 Task: Look for space in Fenyi, China from 9th June, 2023 to 16th June, 2023 for 2 adults in price range Rs.8000 to Rs.16000. Place can be entire place with 2 bedrooms having 2 beds and 1 bathroom. Property type can be house, flat, guest house. Booking option can be shelf check-in. Required host language is Chinese (Simplified).
Action: Mouse moved to (412, 100)
Screenshot: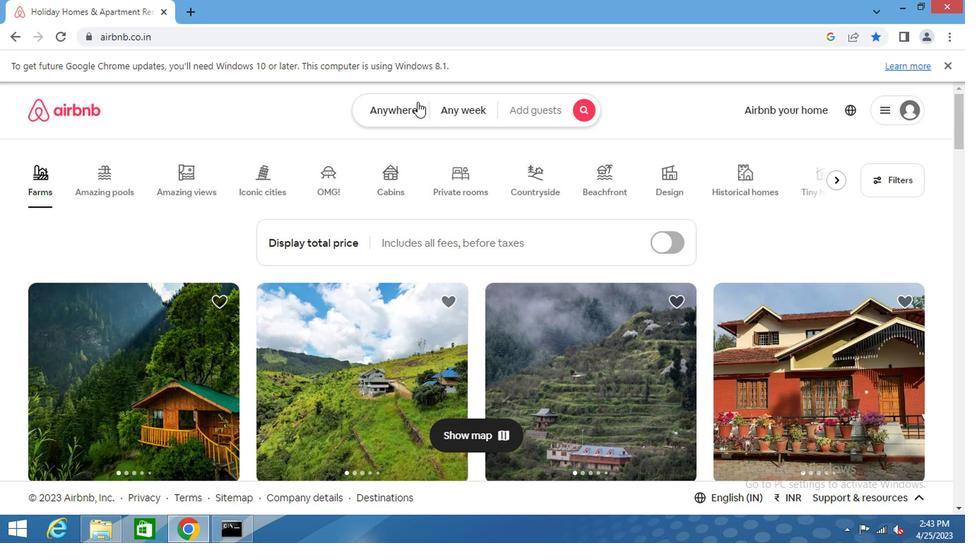 
Action: Mouse pressed left at (412, 100)
Screenshot: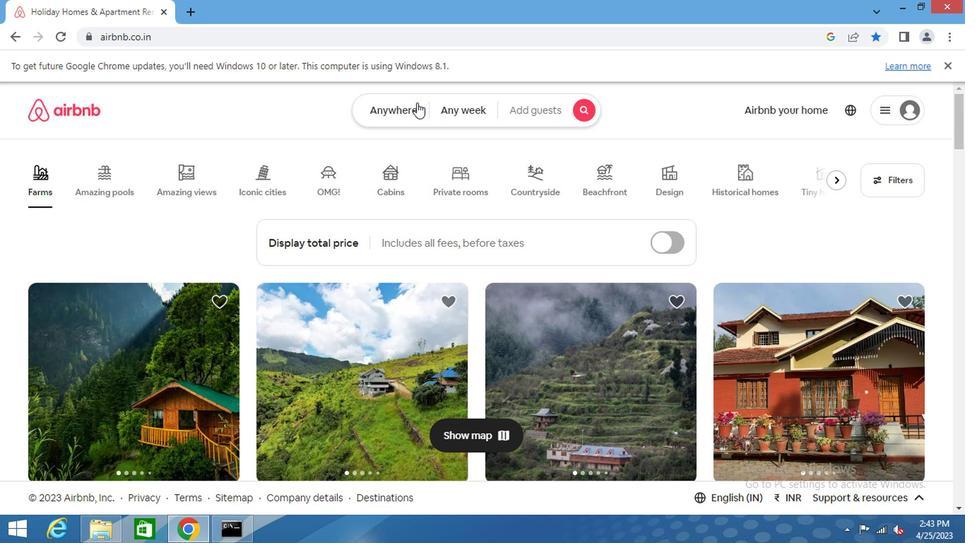 
Action: Mouse moved to (357, 161)
Screenshot: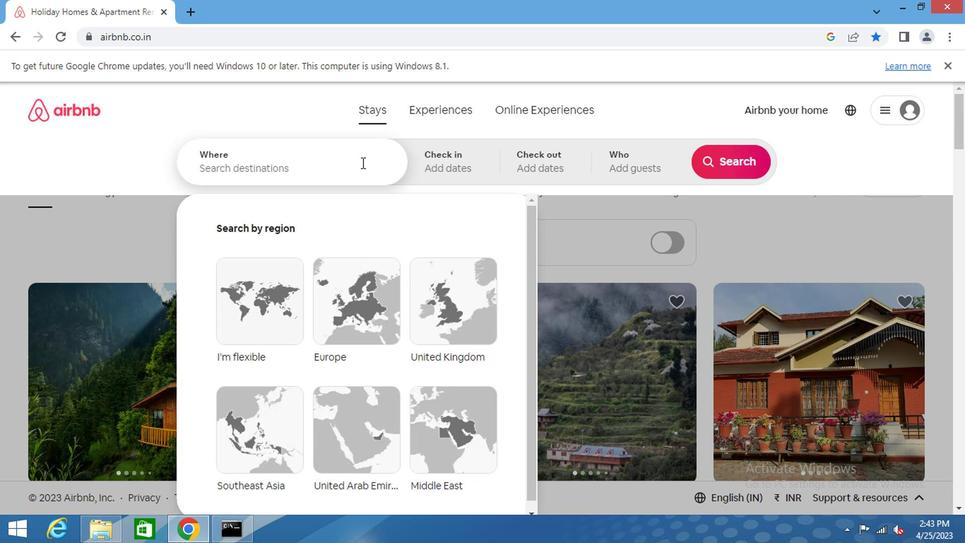 
Action: Mouse pressed left at (357, 161)
Screenshot: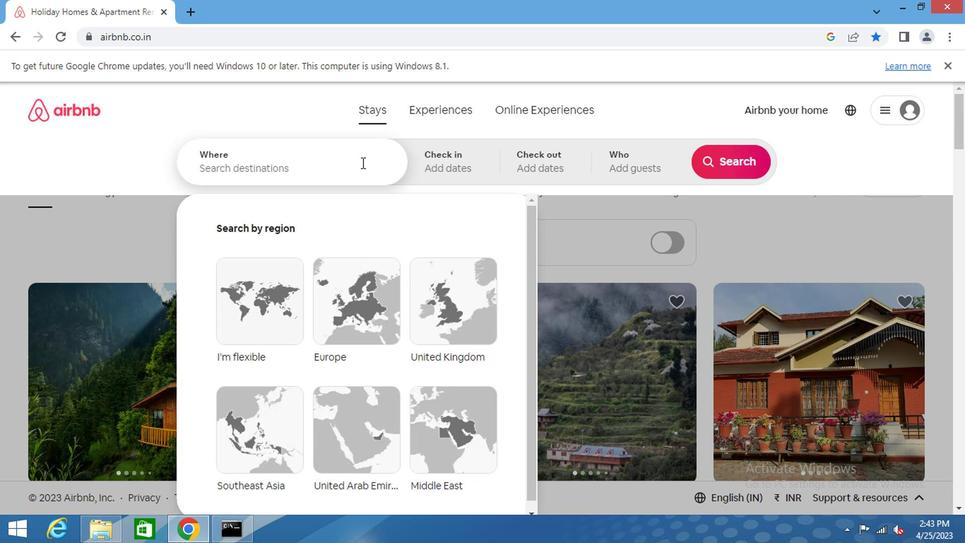 
Action: Key pressed fenyi<Key.space>china<Key.space><Key.enter>
Screenshot: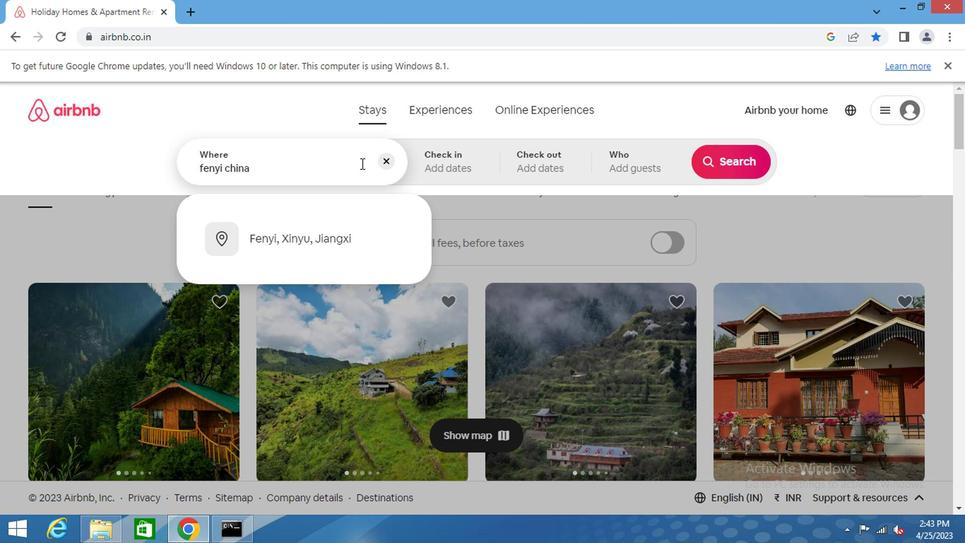 
Action: Mouse moved to (716, 276)
Screenshot: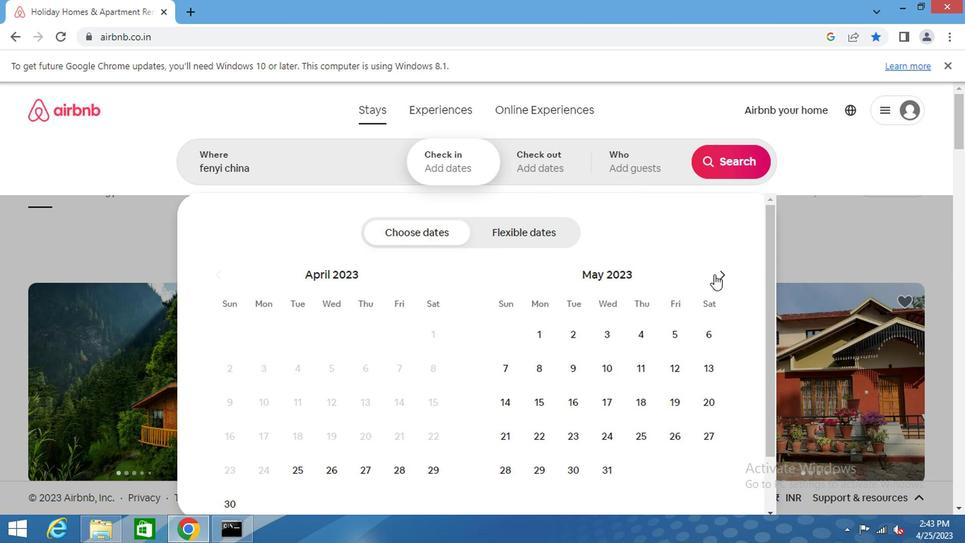 
Action: Mouse pressed left at (716, 276)
Screenshot: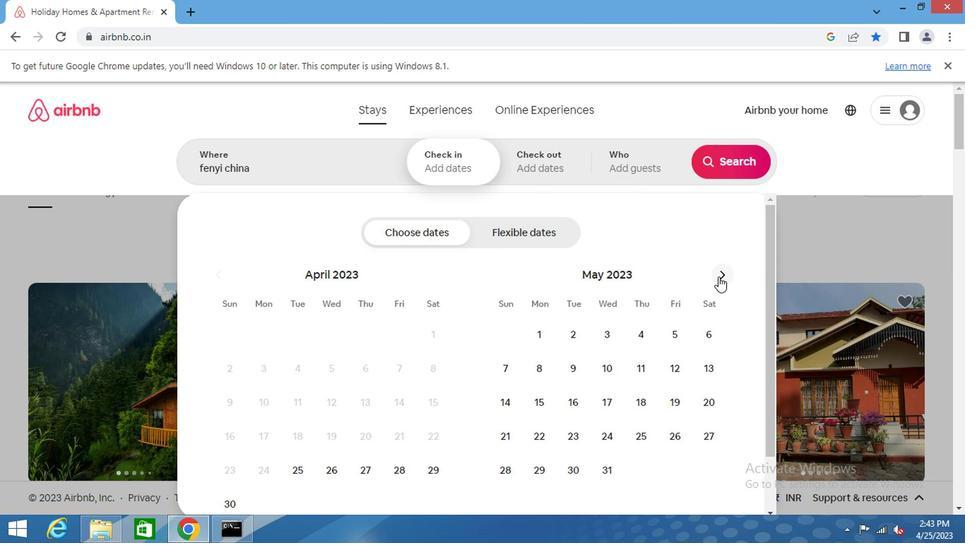 
Action: Mouse moved to (716, 276)
Screenshot: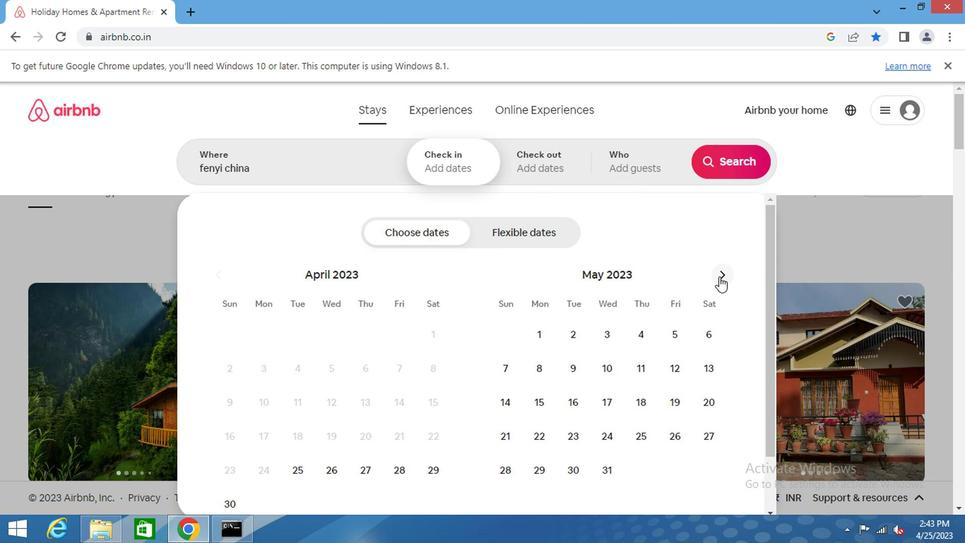 
Action: Mouse pressed left at (716, 276)
Screenshot: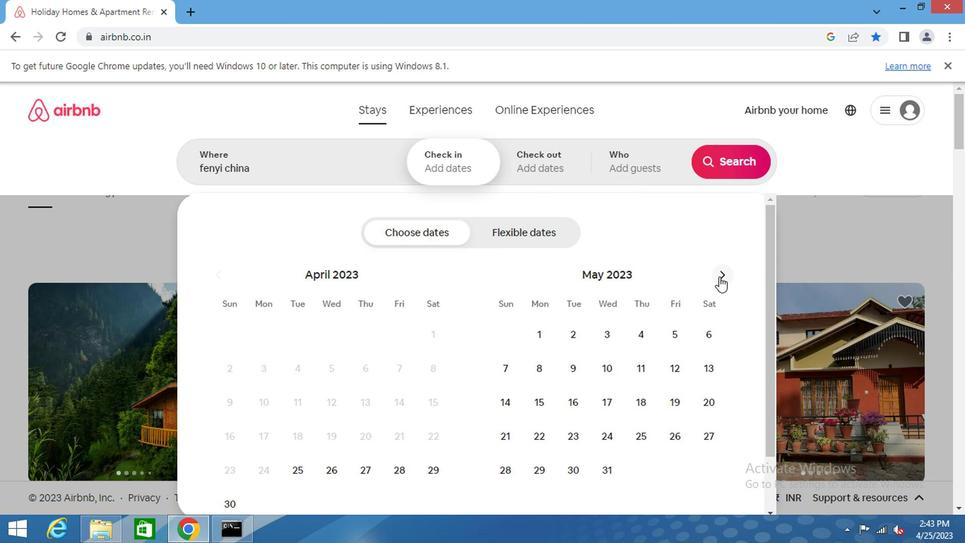 
Action: Mouse moved to (672, 362)
Screenshot: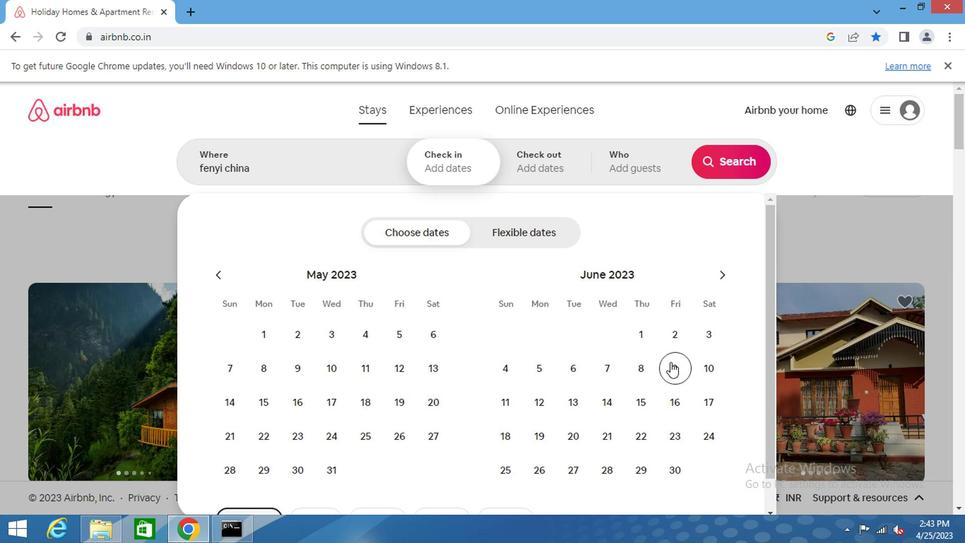
Action: Mouse pressed left at (672, 362)
Screenshot: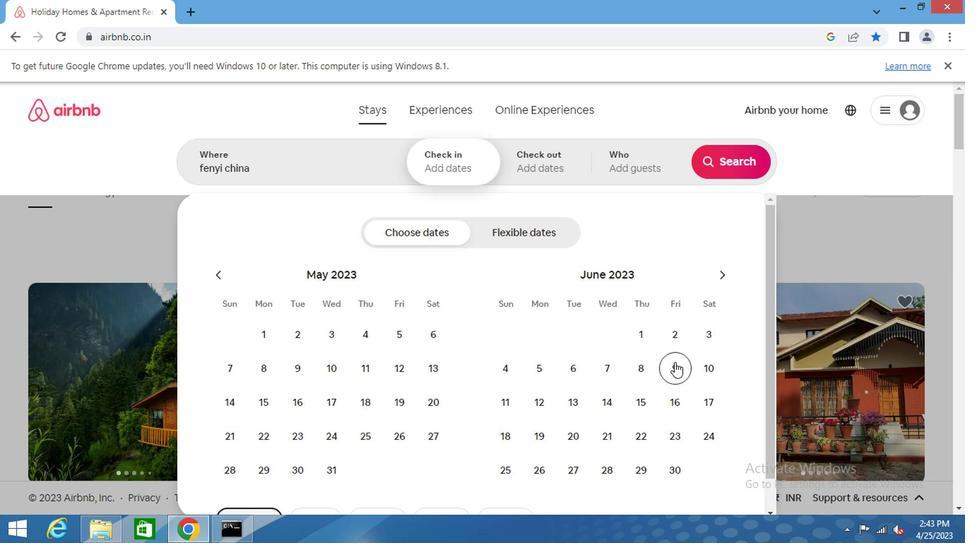 
Action: Mouse moved to (662, 396)
Screenshot: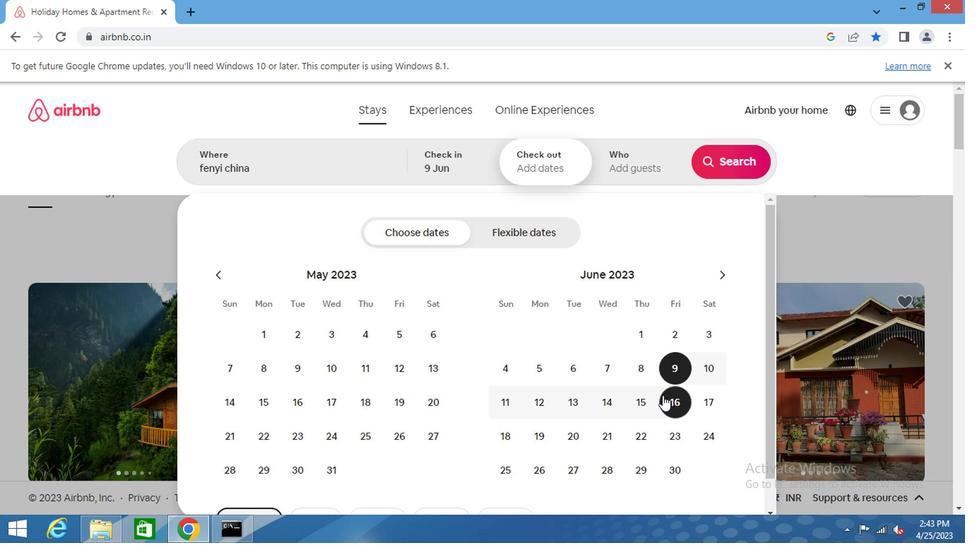 
Action: Mouse pressed left at (662, 396)
Screenshot: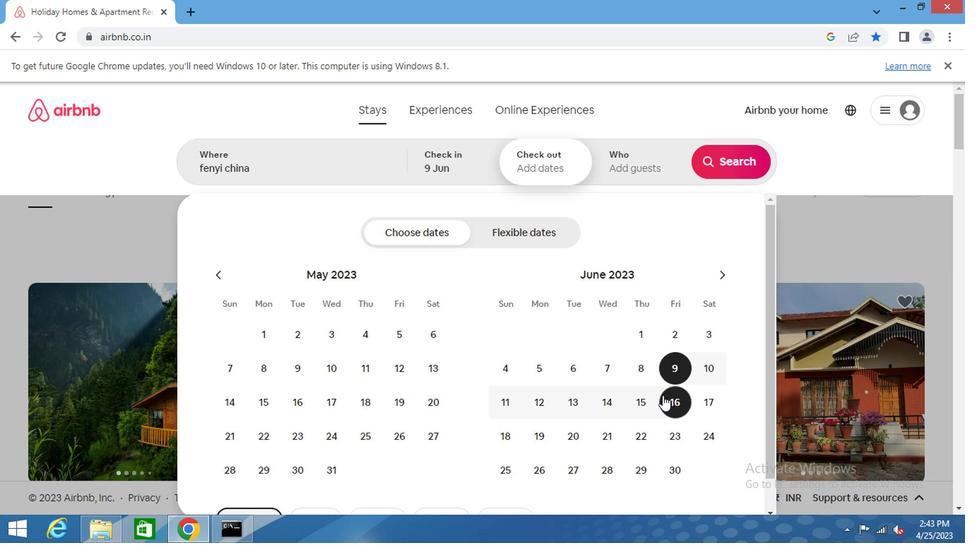 
Action: Mouse moved to (629, 169)
Screenshot: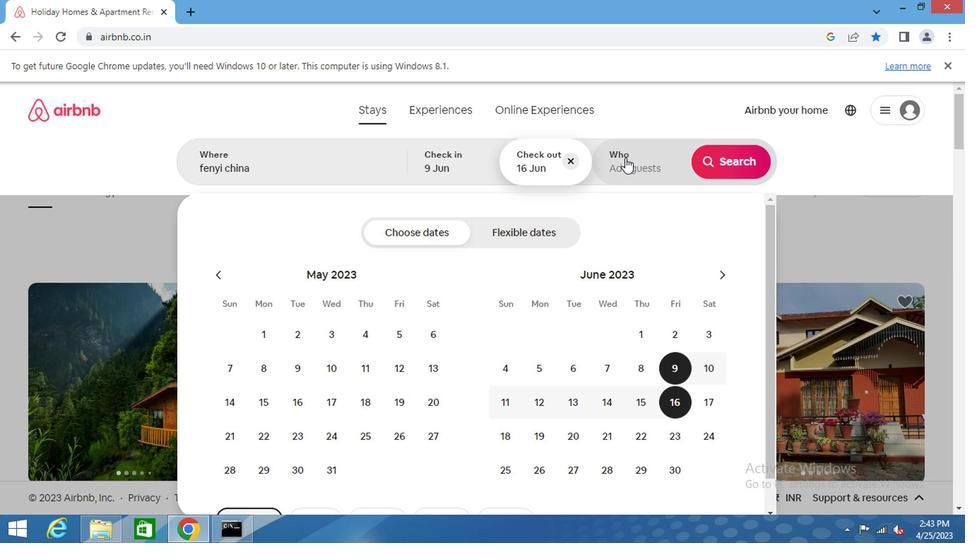 
Action: Mouse pressed left at (629, 169)
Screenshot: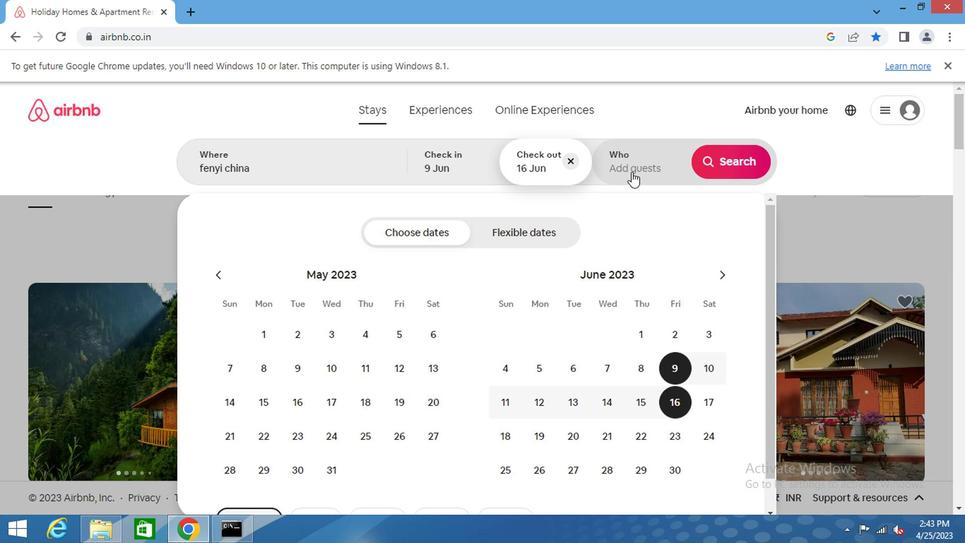 
Action: Mouse moved to (735, 240)
Screenshot: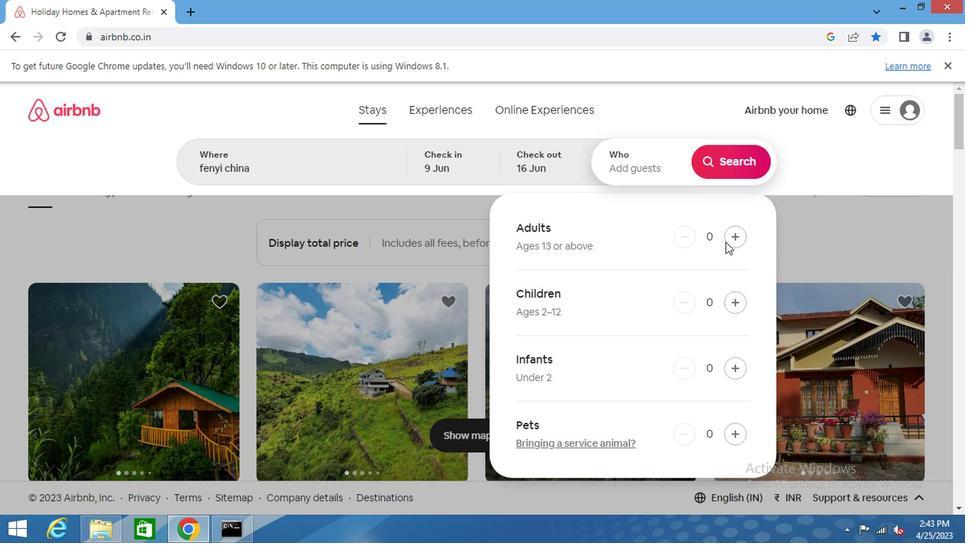 
Action: Mouse pressed left at (735, 240)
Screenshot: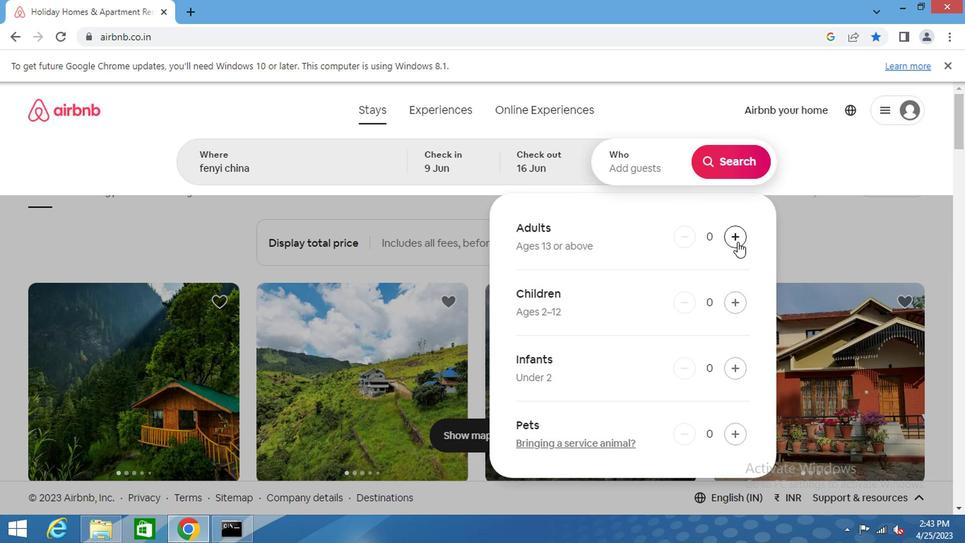 
Action: Mouse pressed left at (735, 240)
Screenshot: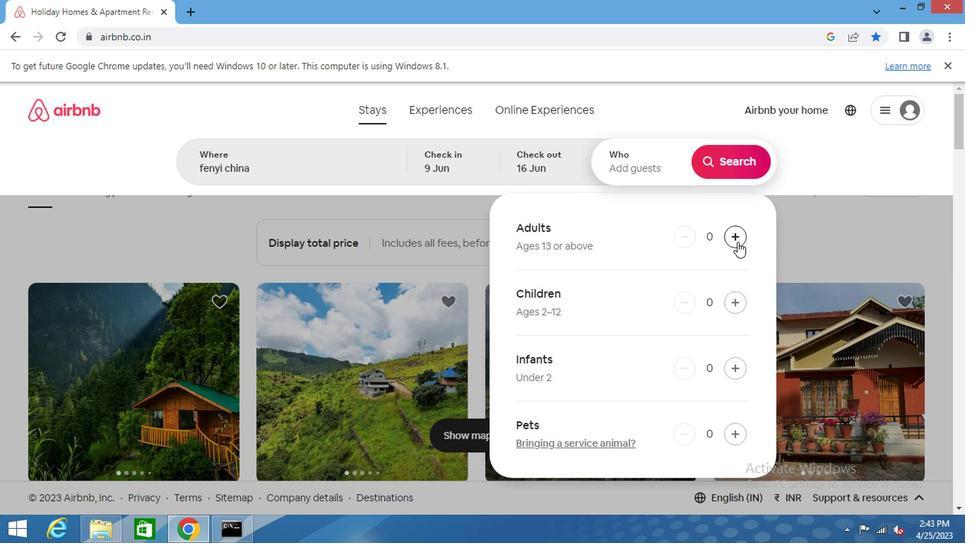 
Action: Mouse moved to (726, 171)
Screenshot: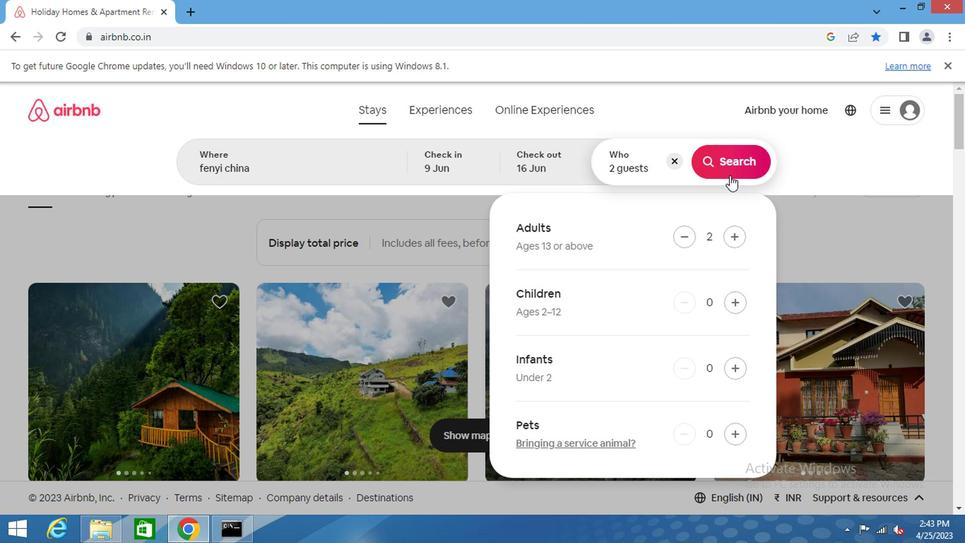 
Action: Mouse pressed left at (726, 171)
Screenshot: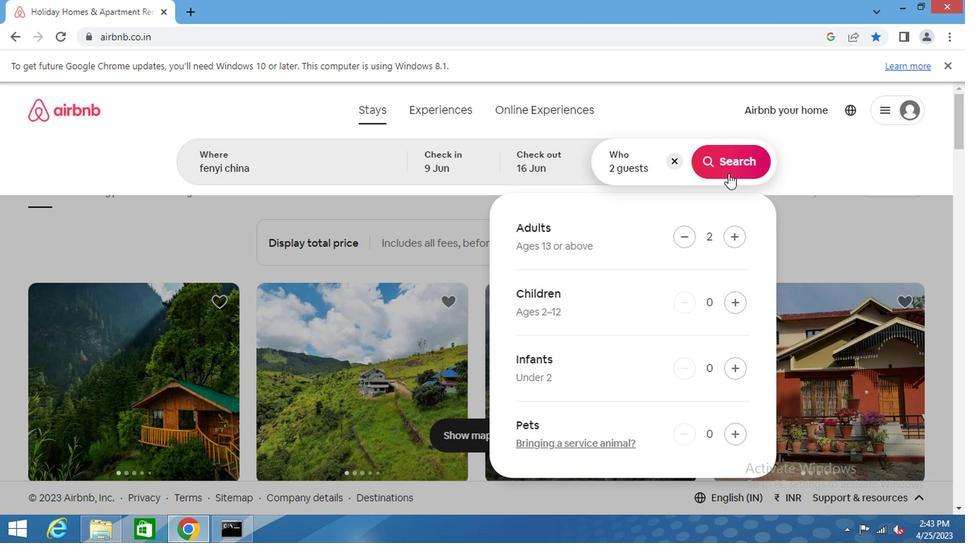 
Action: Mouse moved to (936, 155)
Screenshot: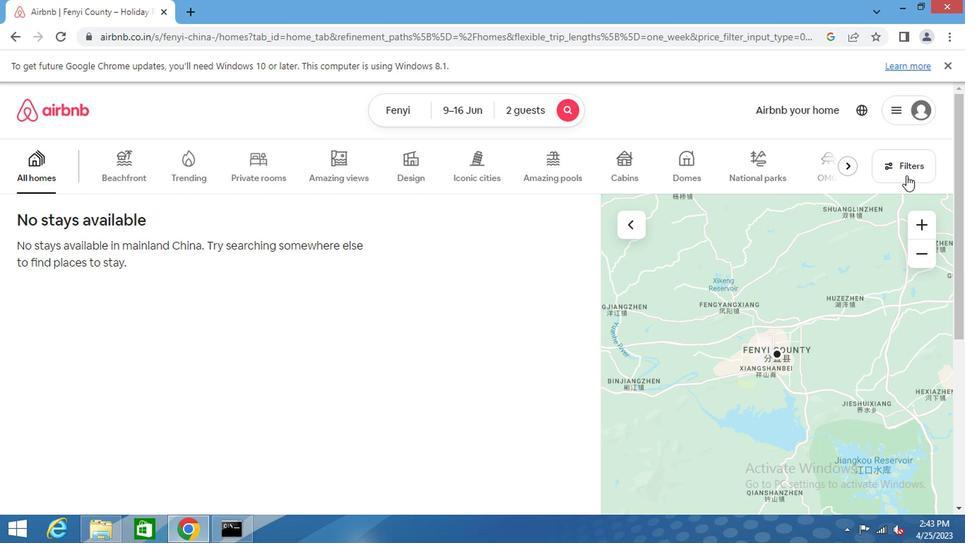 
Action: Mouse pressed left at (941, 158)
Screenshot: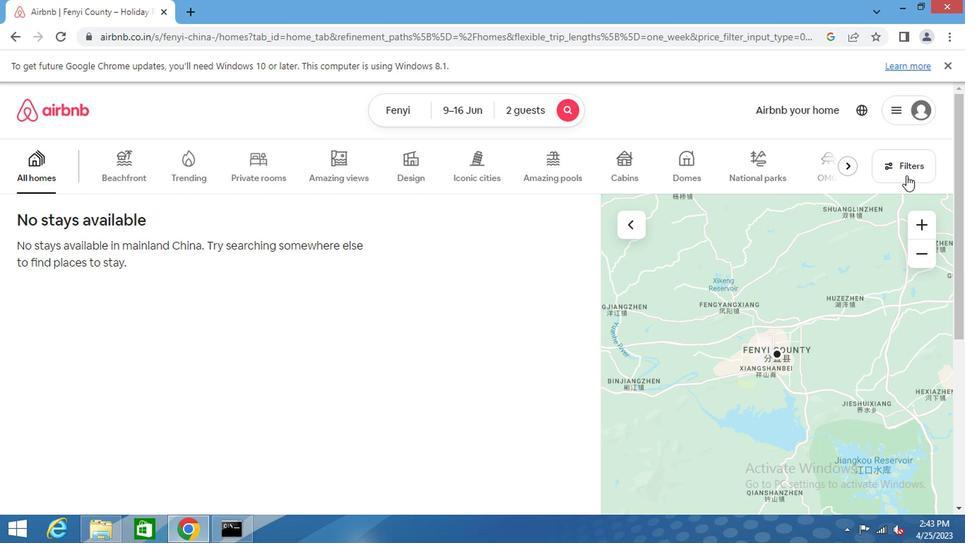 
Action: Mouse moved to (891, 166)
Screenshot: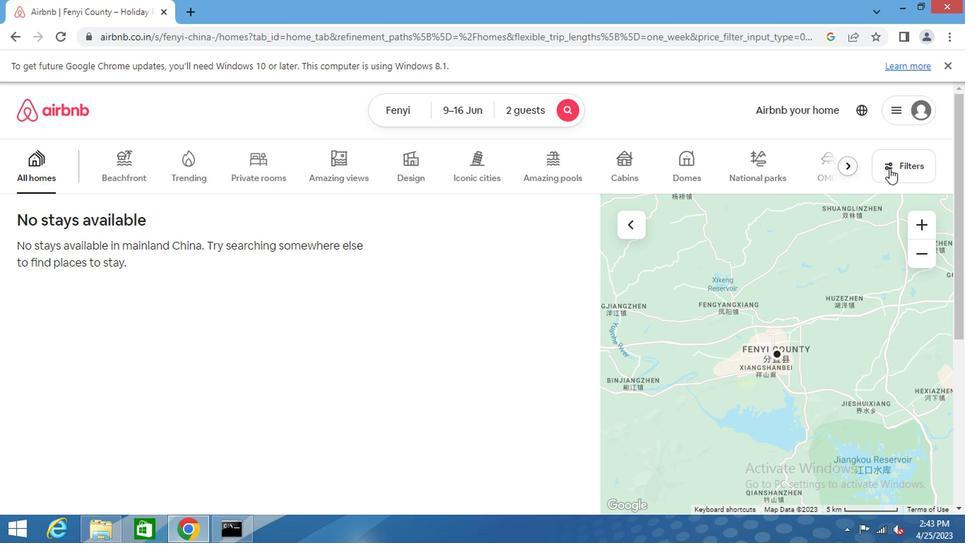 
Action: Mouse pressed left at (891, 166)
Screenshot: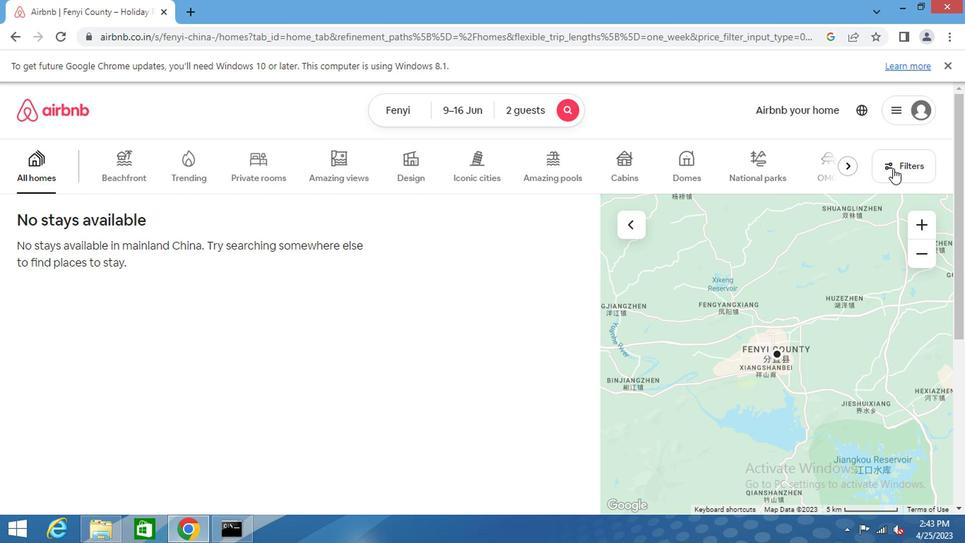 
Action: Mouse moved to (408, 250)
Screenshot: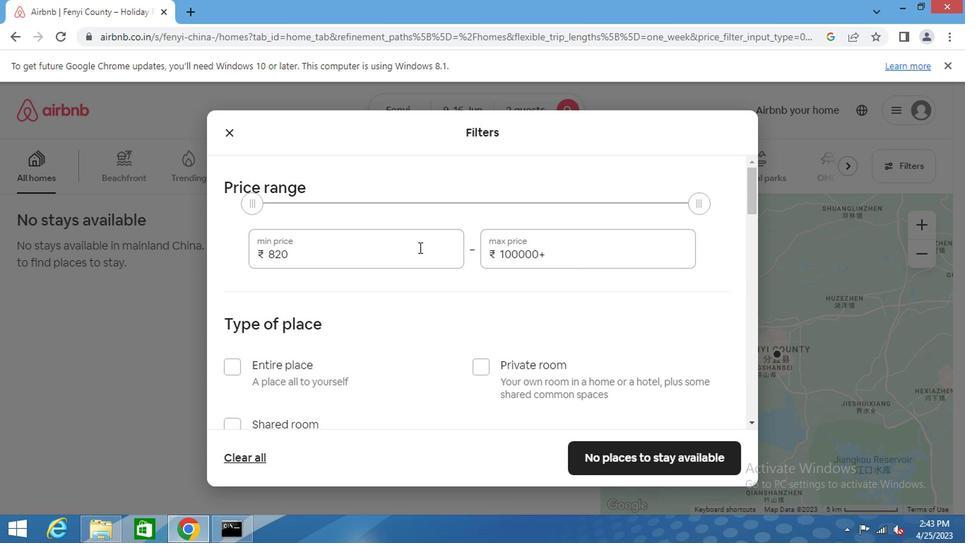 
Action: Mouse pressed left at (408, 250)
Screenshot: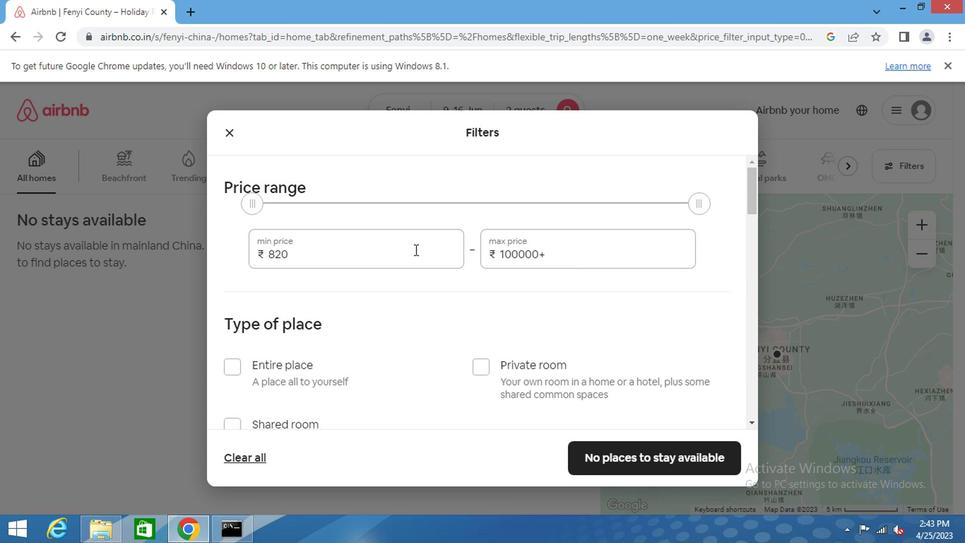 
Action: Mouse pressed left at (408, 250)
Screenshot: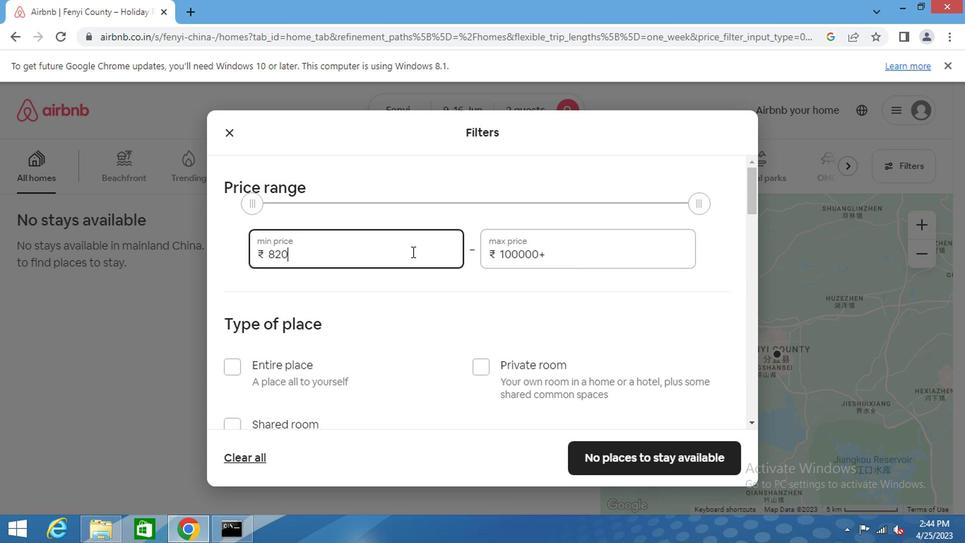 
Action: Key pressed 8000<Key.tab>16000
Screenshot: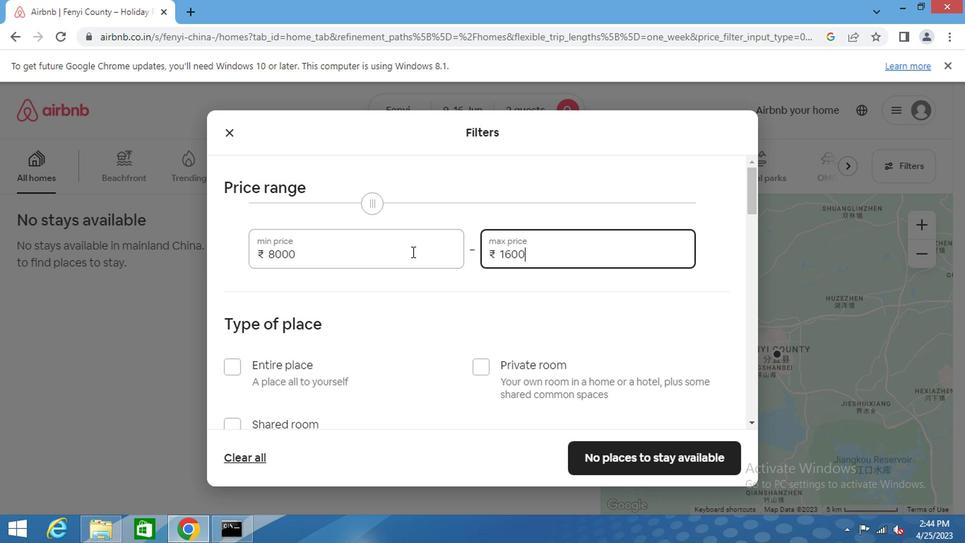 
Action: Mouse moved to (296, 370)
Screenshot: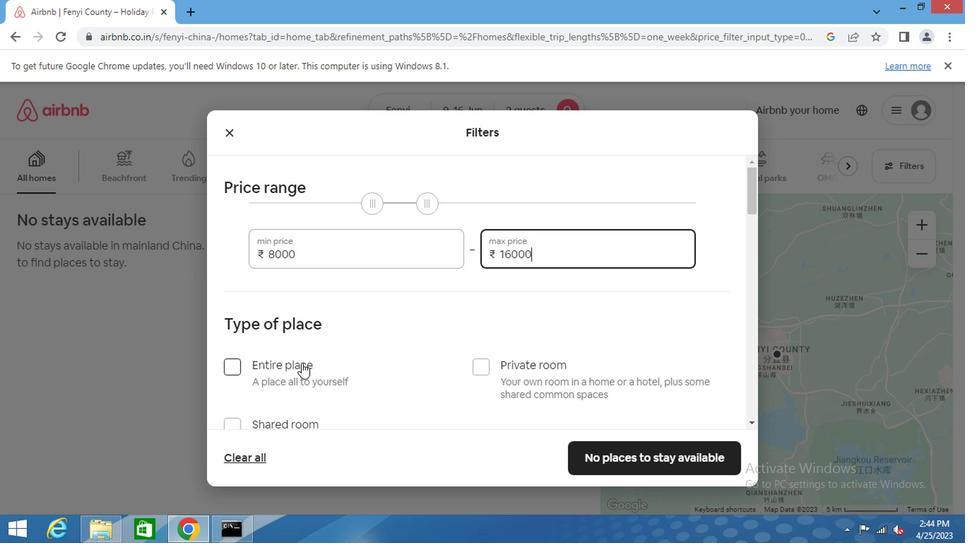 
Action: Mouse pressed left at (296, 370)
Screenshot: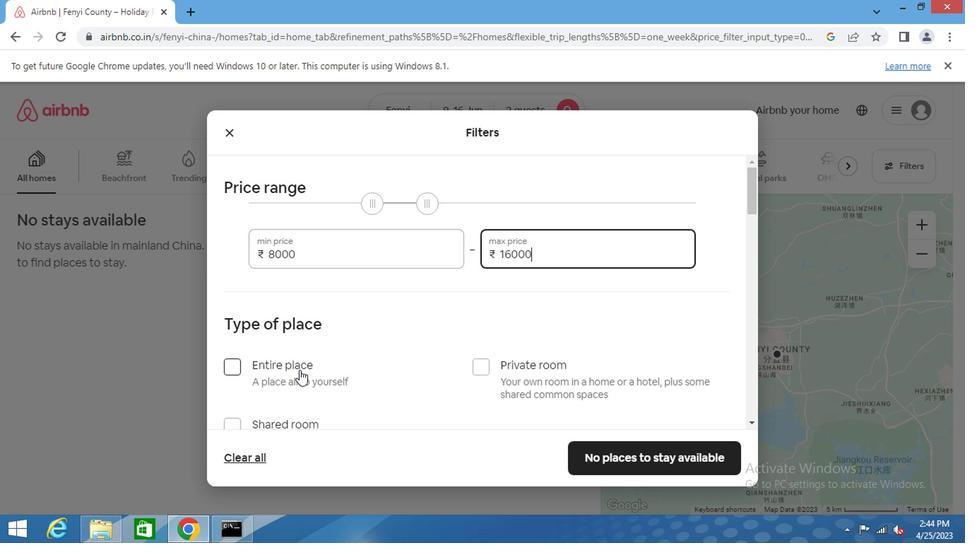 
Action: Mouse moved to (386, 345)
Screenshot: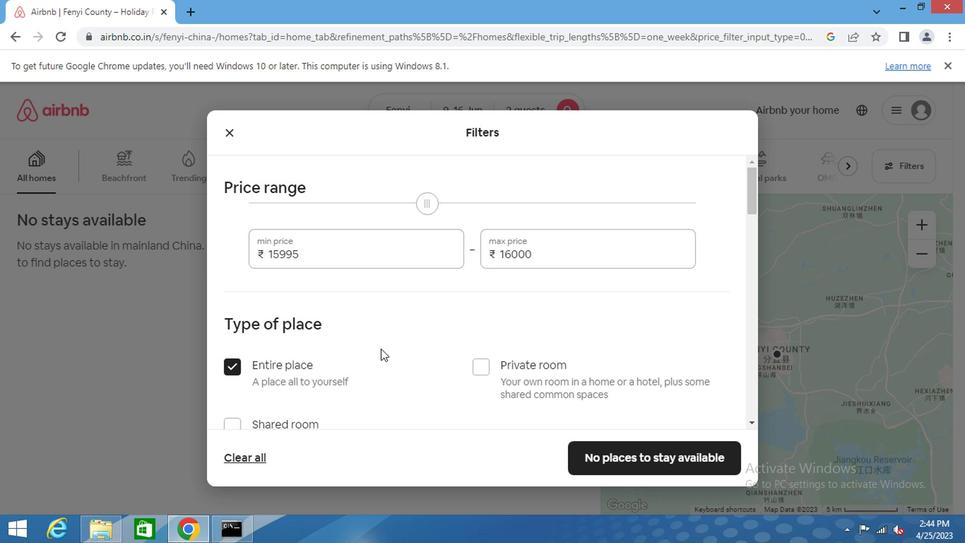 
Action: Mouse scrolled (386, 344) with delta (0, -1)
Screenshot: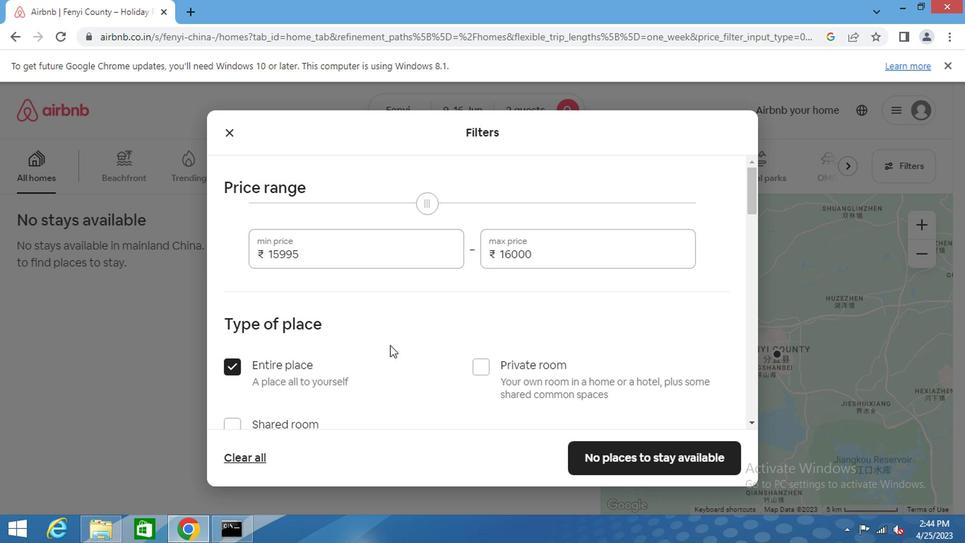 
Action: Mouse scrolled (386, 344) with delta (0, -1)
Screenshot: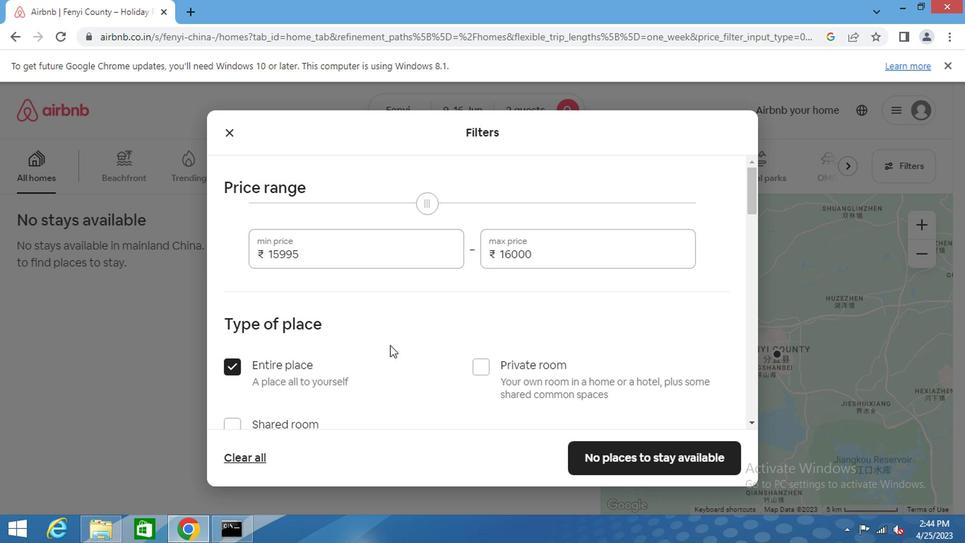 
Action: Mouse scrolled (386, 344) with delta (0, -1)
Screenshot: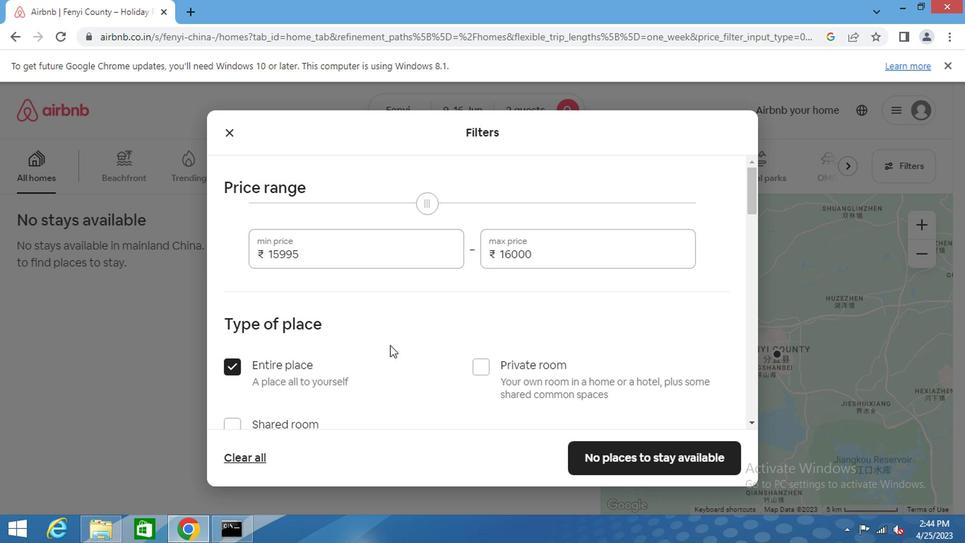 
Action: Mouse scrolled (386, 344) with delta (0, -1)
Screenshot: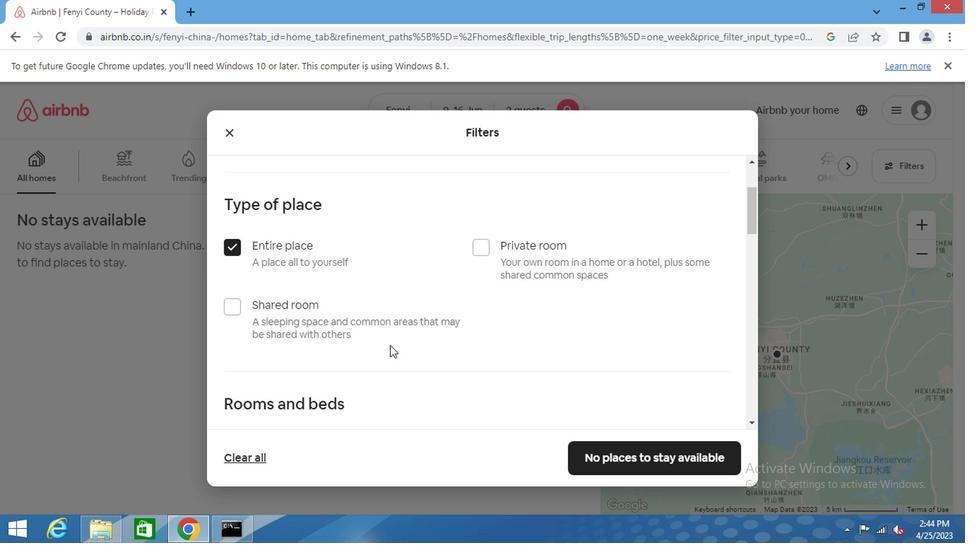 
Action: Mouse scrolled (386, 344) with delta (0, -1)
Screenshot: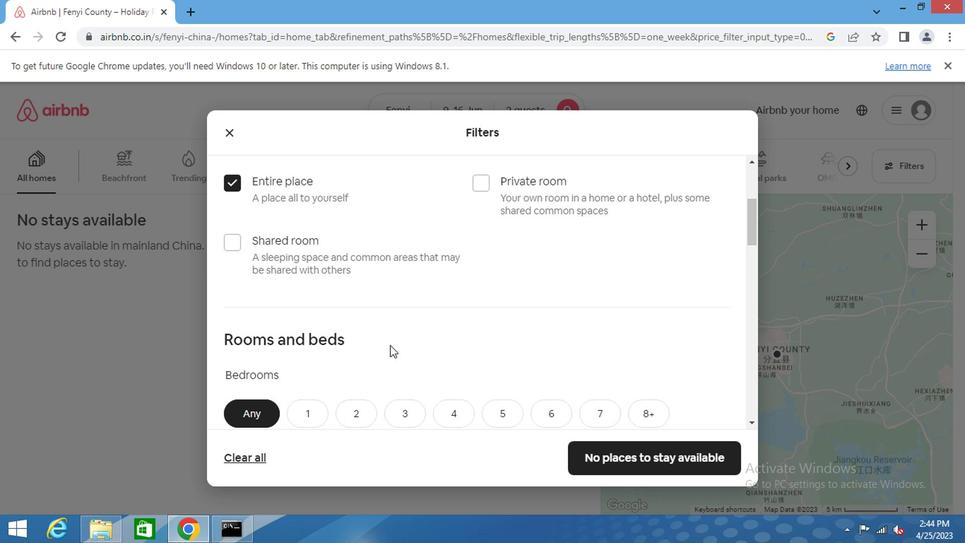 
Action: Mouse moved to (350, 249)
Screenshot: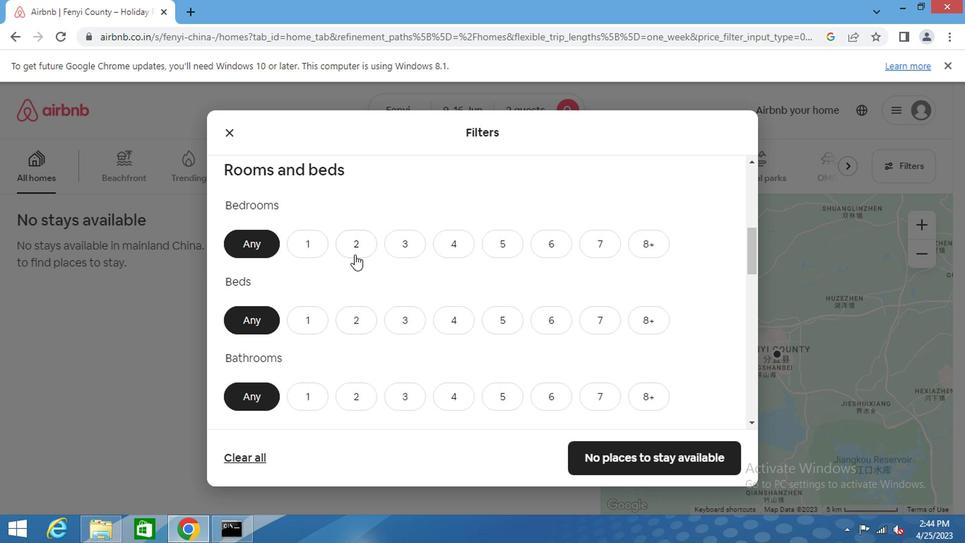 
Action: Mouse pressed left at (350, 249)
Screenshot: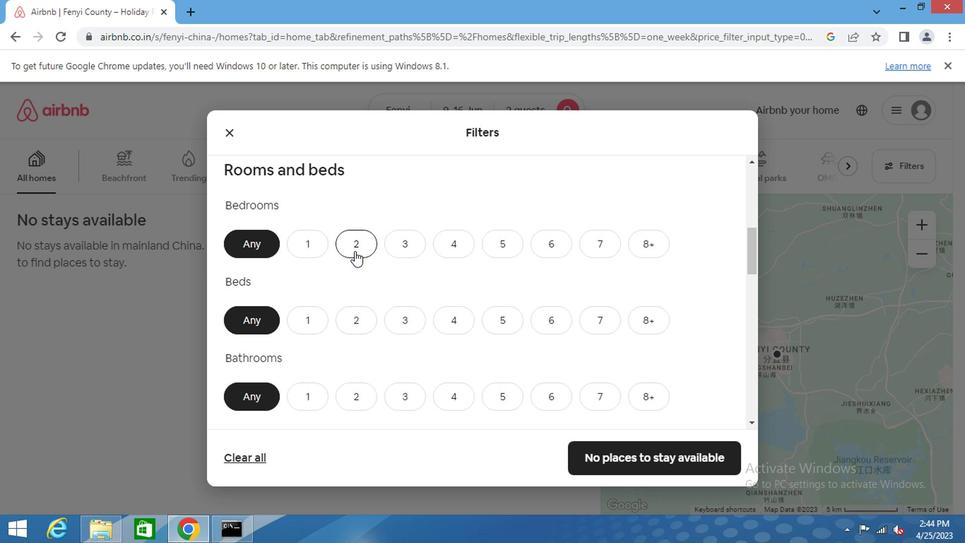 
Action: Mouse moved to (350, 327)
Screenshot: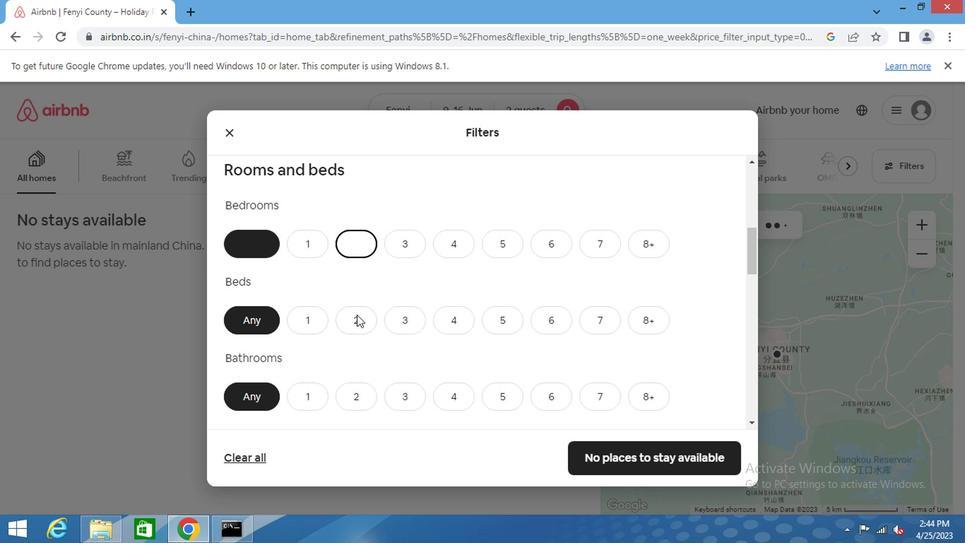 
Action: Mouse pressed left at (350, 327)
Screenshot: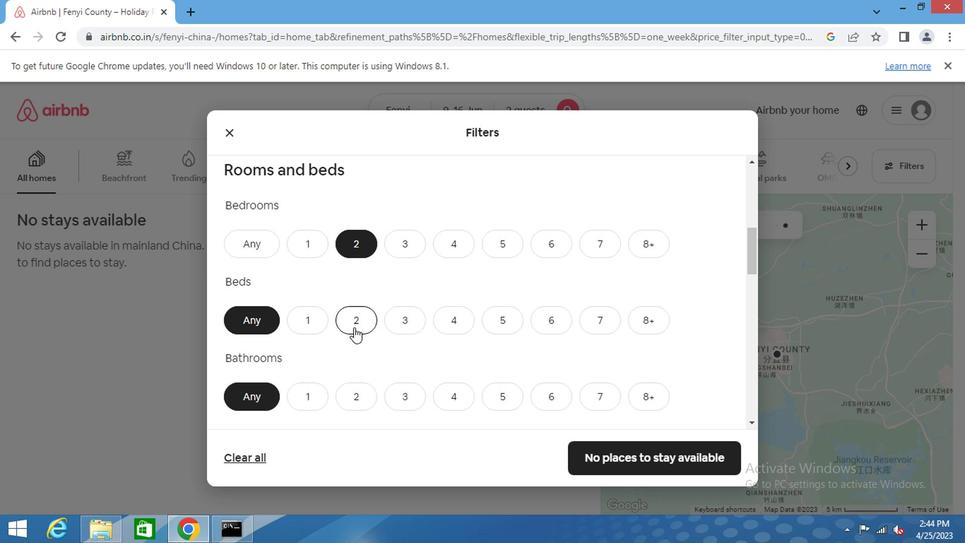 
Action: Mouse moved to (310, 396)
Screenshot: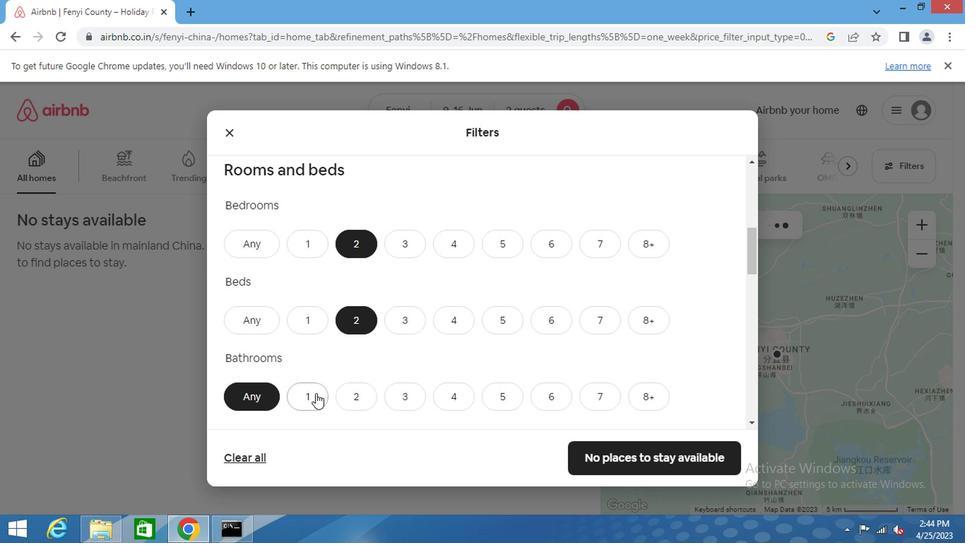 
Action: Mouse pressed left at (310, 396)
Screenshot: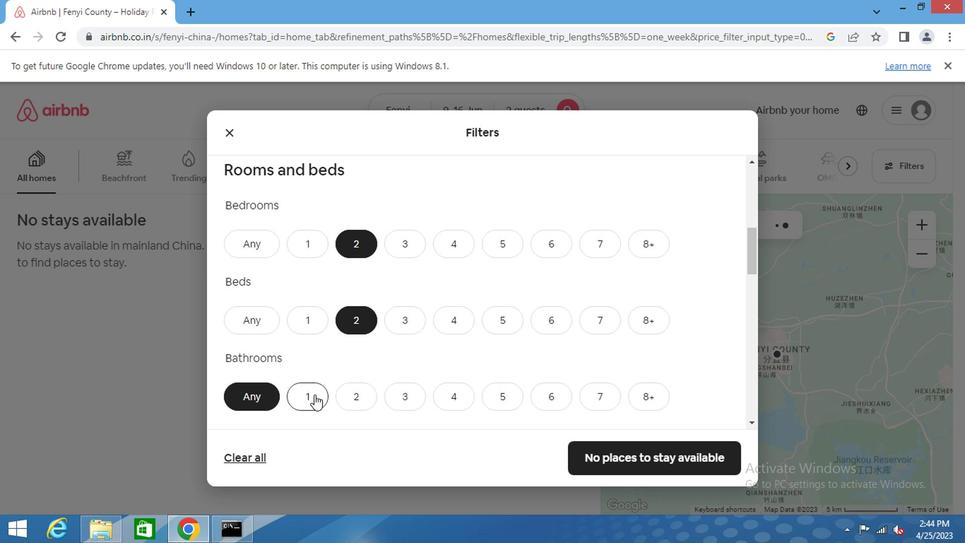 
Action: Mouse moved to (350, 278)
Screenshot: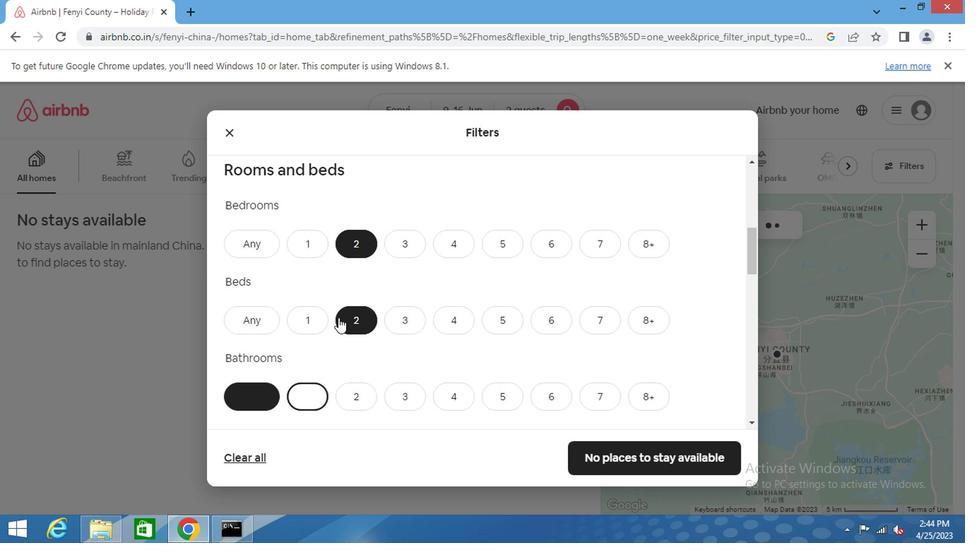 
Action: Mouse scrolled (350, 279) with delta (0, 1)
Screenshot: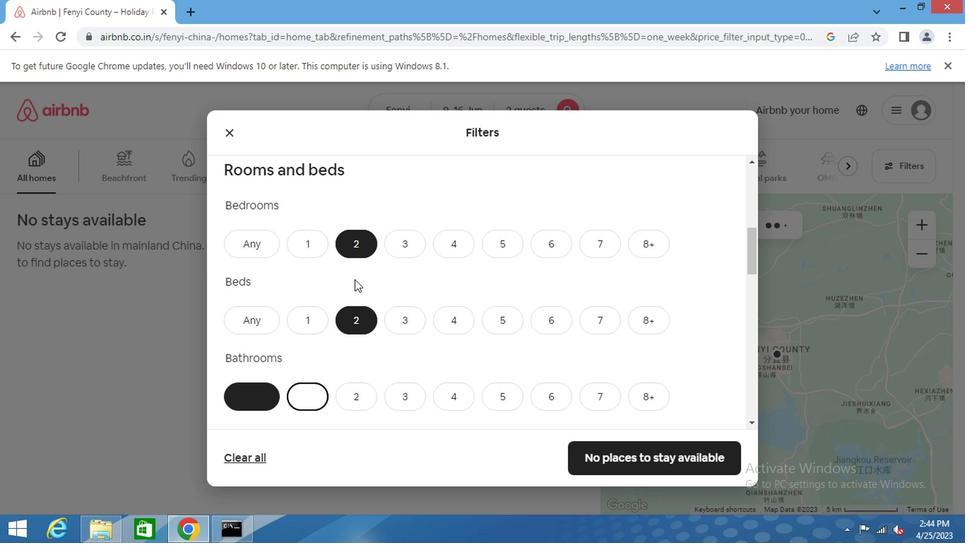 
Action: Mouse scrolled (350, 279) with delta (0, 1)
Screenshot: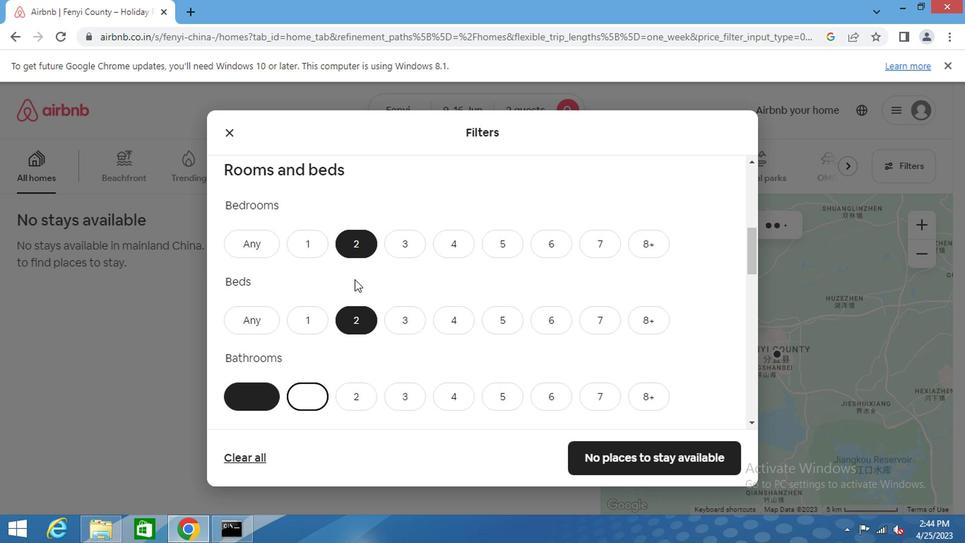 
Action: Mouse scrolled (350, 279) with delta (0, 1)
Screenshot: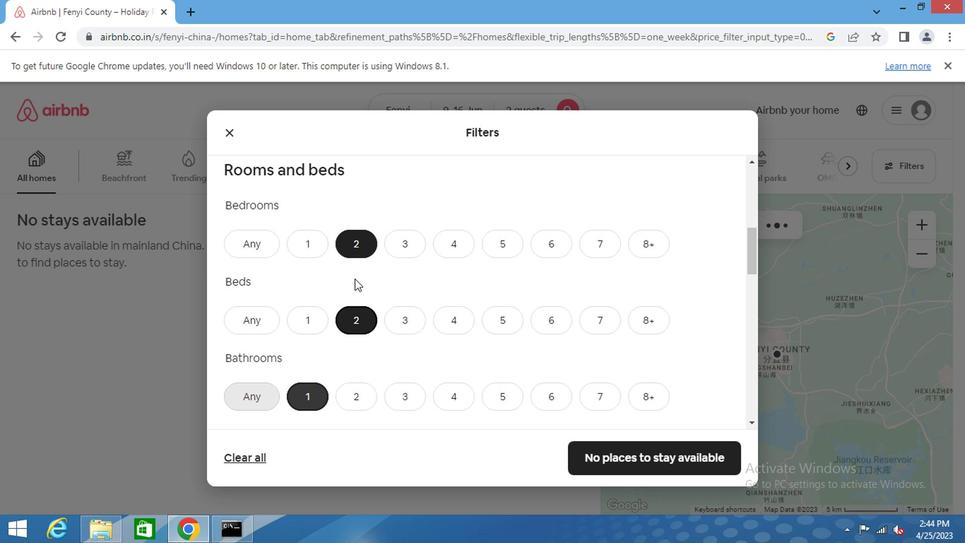 
Action: Mouse scrolled (350, 277) with delta (0, 0)
Screenshot: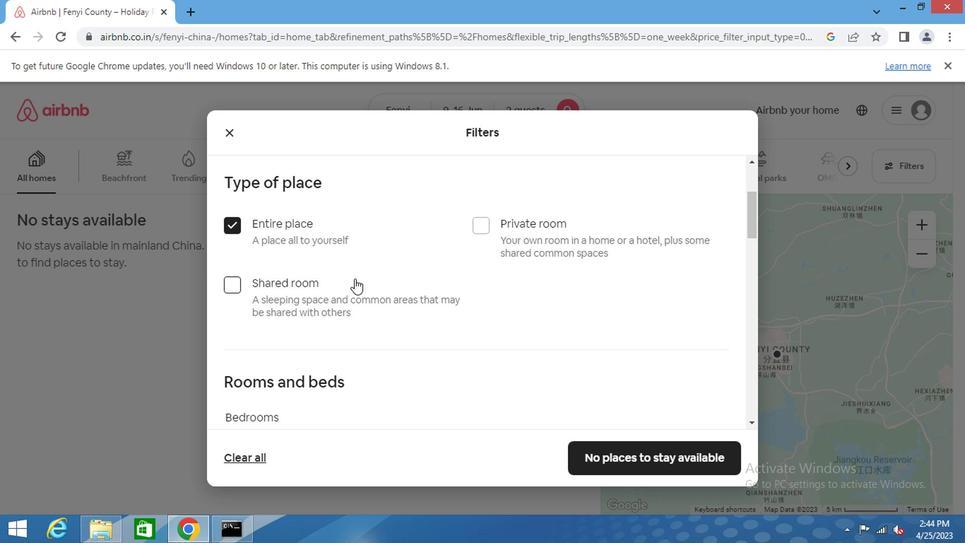 
Action: Mouse scrolled (350, 277) with delta (0, 0)
Screenshot: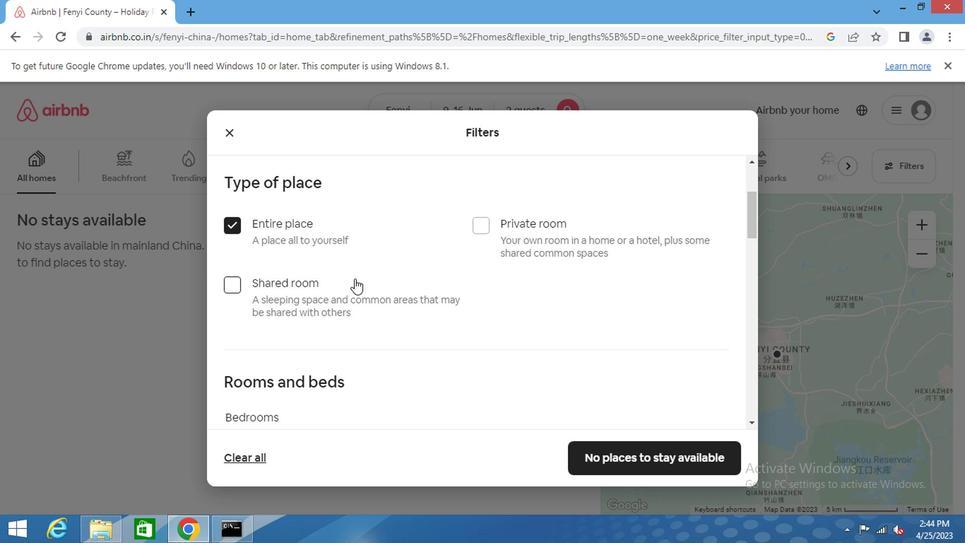 
Action: Mouse scrolled (350, 277) with delta (0, 0)
Screenshot: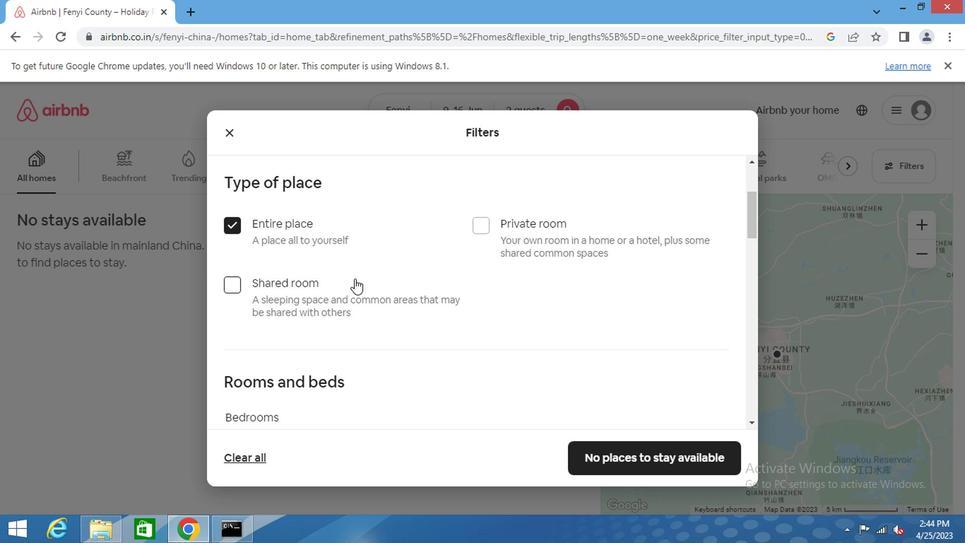 
Action: Mouse scrolled (350, 277) with delta (0, 0)
Screenshot: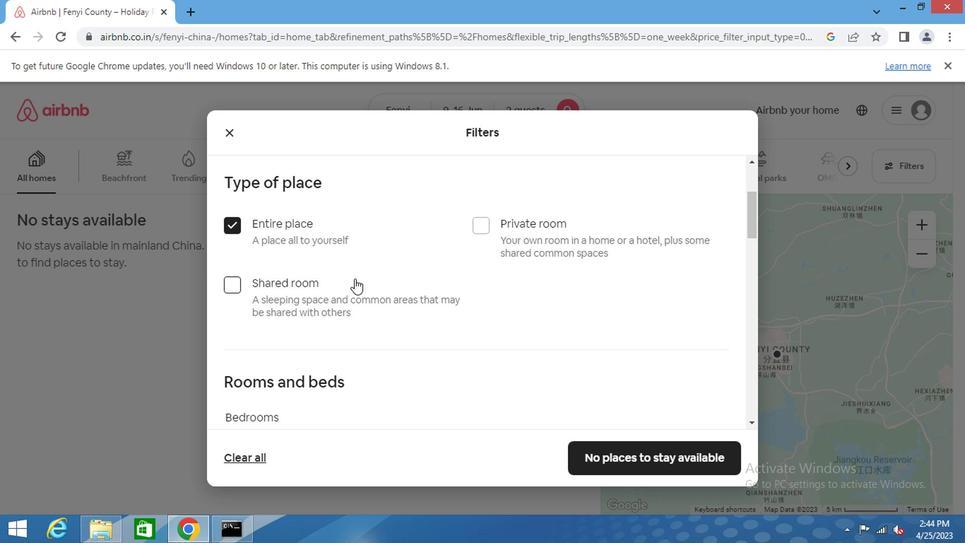 
Action: Mouse scrolled (350, 277) with delta (0, 0)
Screenshot: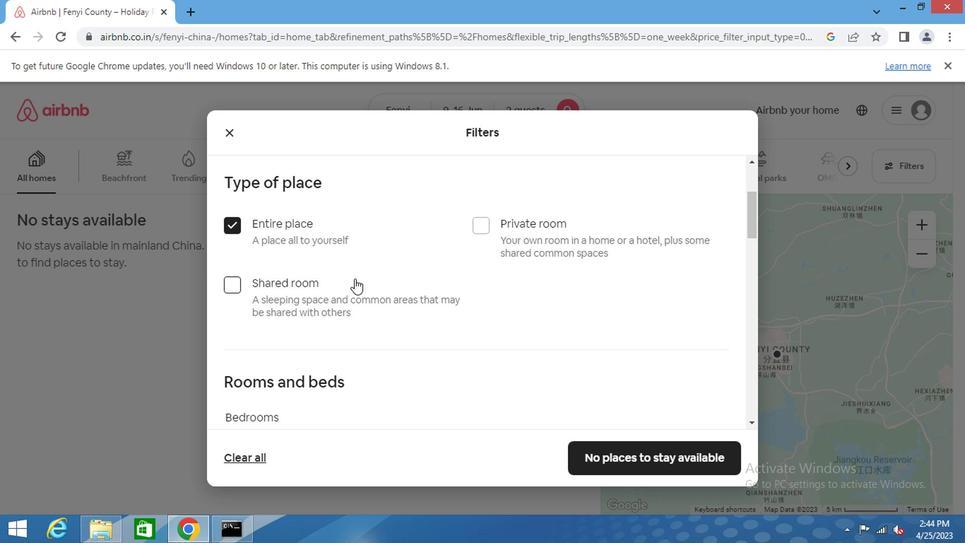 
Action: Mouse scrolled (350, 277) with delta (0, 0)
Screenshot: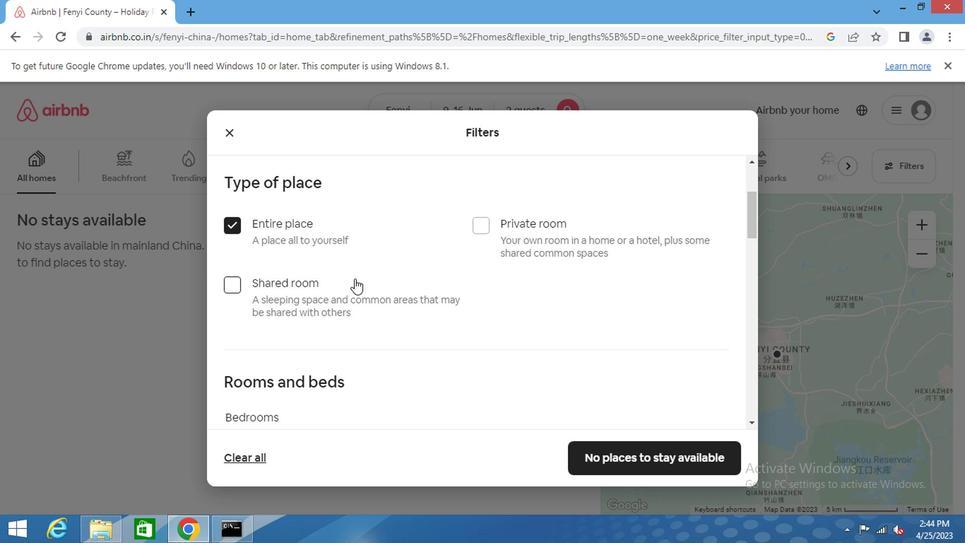 
Action: Mouse moved to (396, 285)
Screenshot: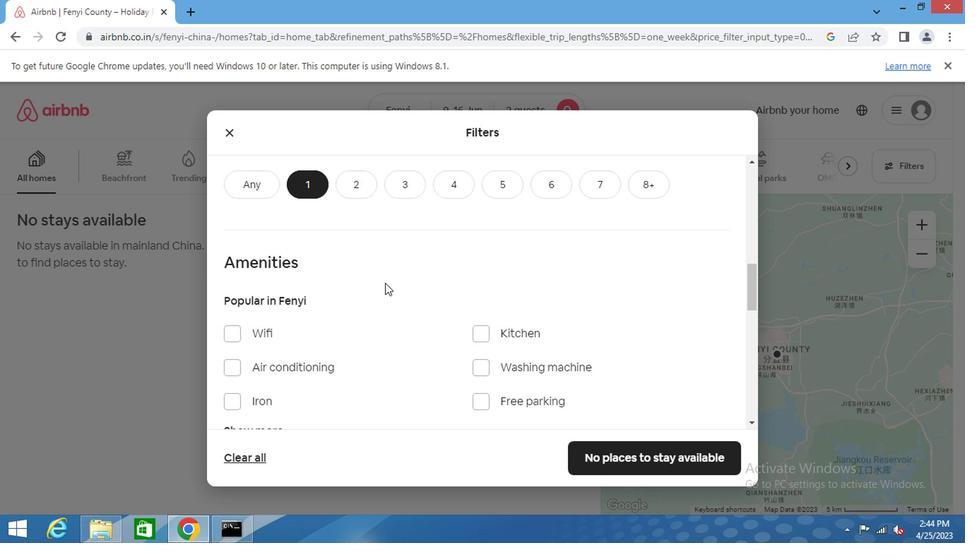 
Action: Mouse scrolled (396, 284) with delta (0, 0)
Screenshot: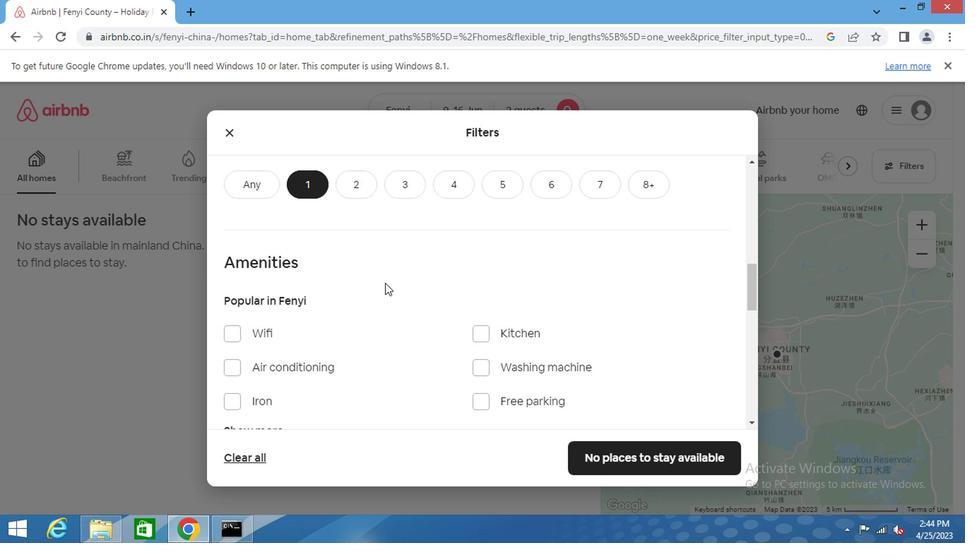 
Action: Mouse moved to (396, 285)
Screenshot: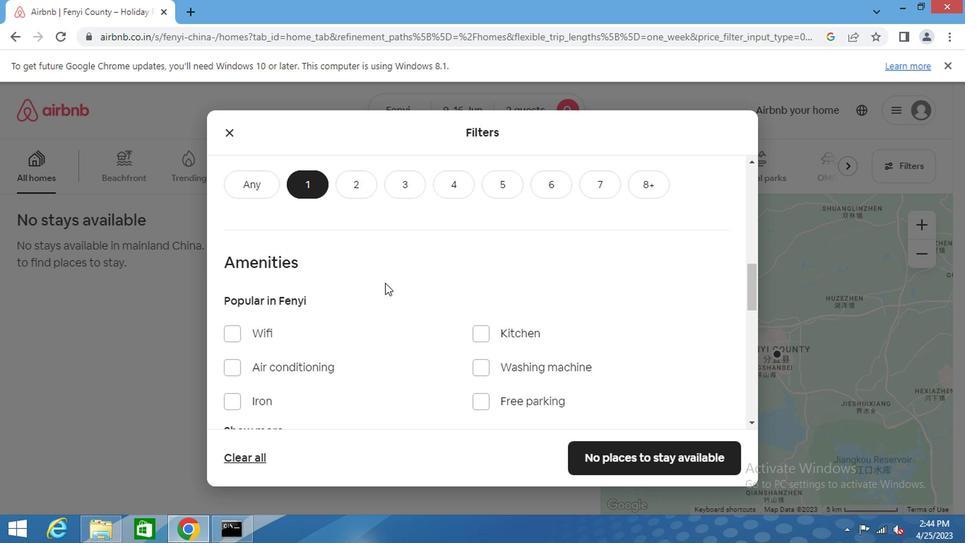 
Action: Mouse scrolled (396, 284) with delta (0, 0)
Screenshot: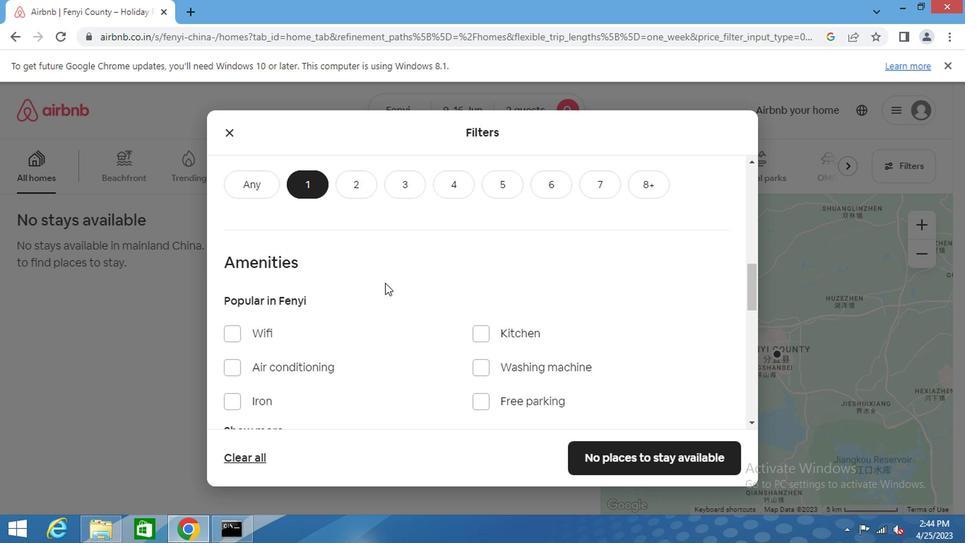 
Action: Mouse moved to (397, 286)
Screenshot: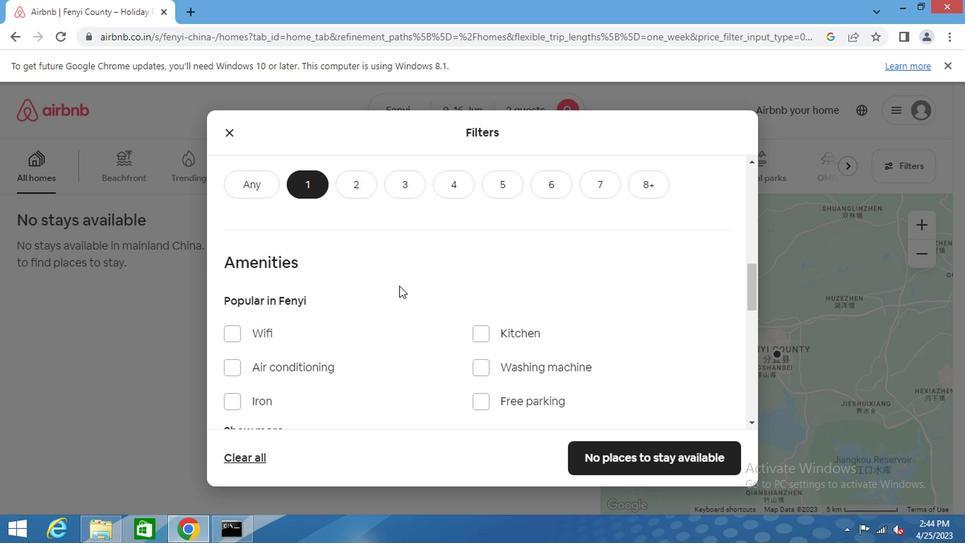 
Action: Mouse scrolled (397, 285) with delta (0, -1)
Screenshot: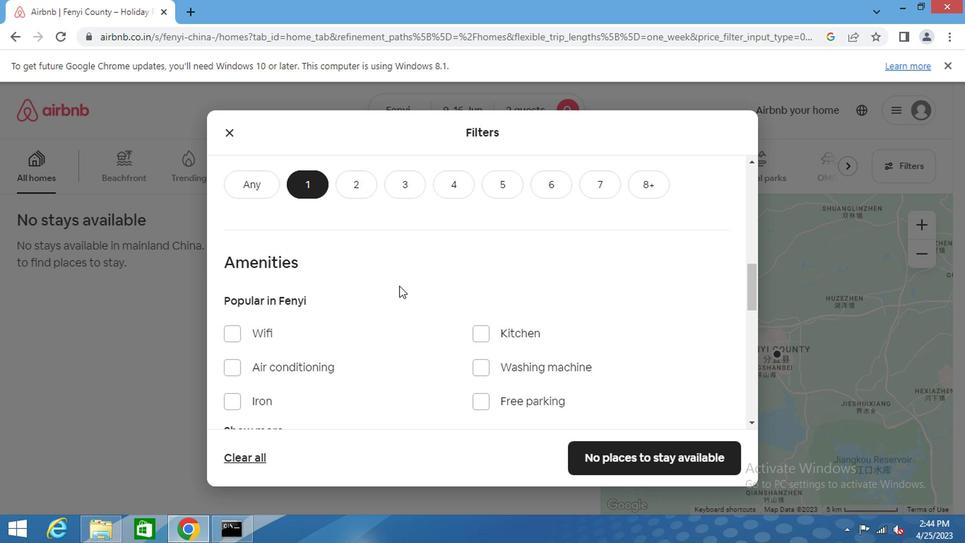 
Action: Mouse moved to (397, 286)
Screenshot: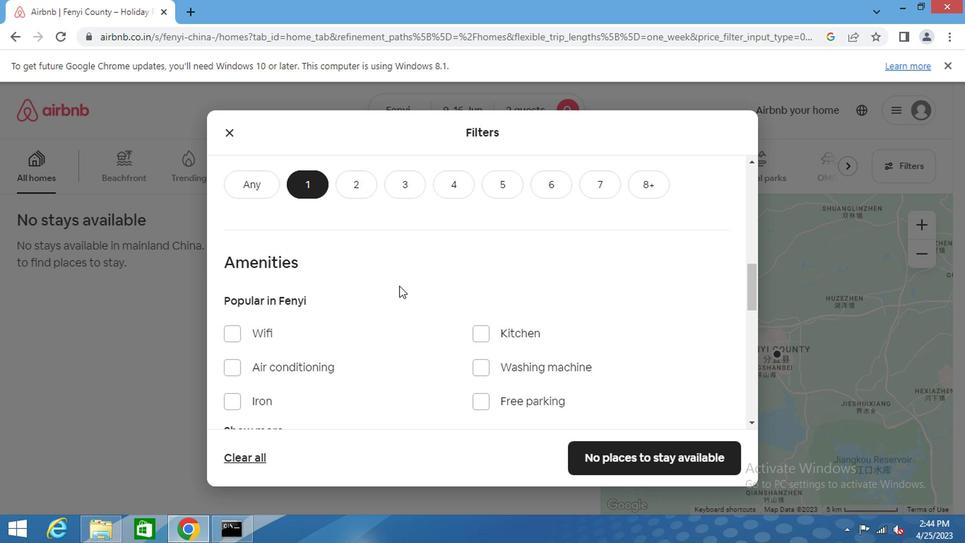
Action: Mouse scrolled (397, 285) with delta (0, -1)
Screenshot: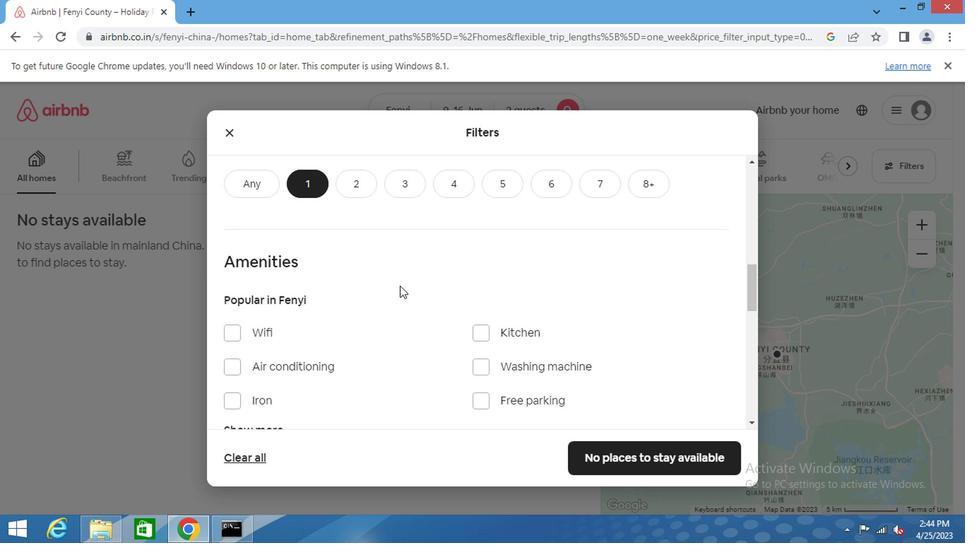
Action: Mouse scrolled (397, 285) with delta (0, -1)
Screenshot: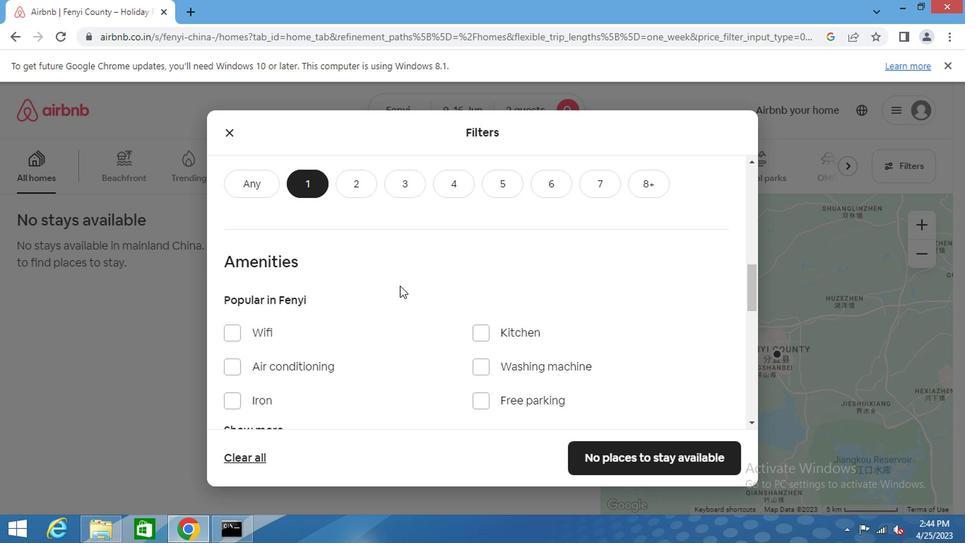 
Action: Mouse moved to (444, 286)
Screenshot: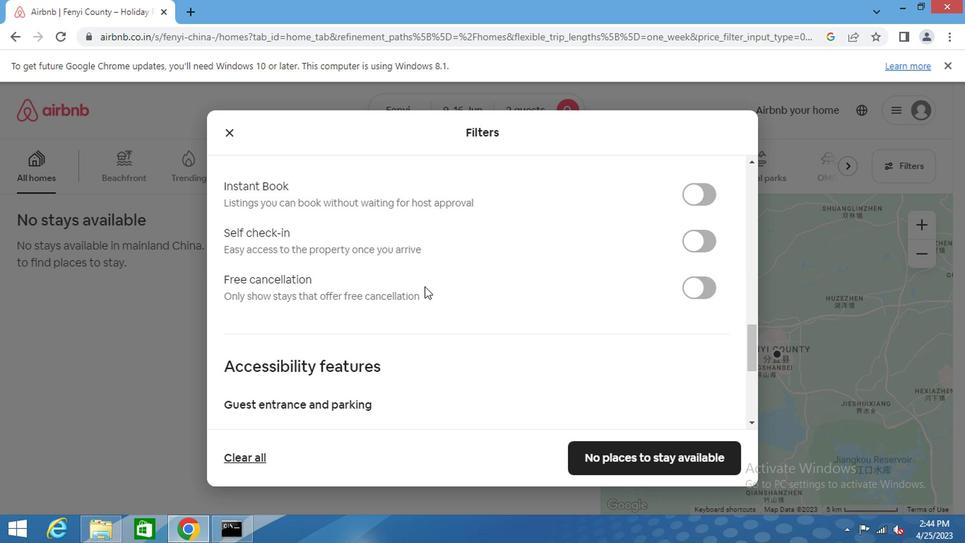 
Action: Mouse scrolled (444, 285) with delta (0, -1)
Screenshot: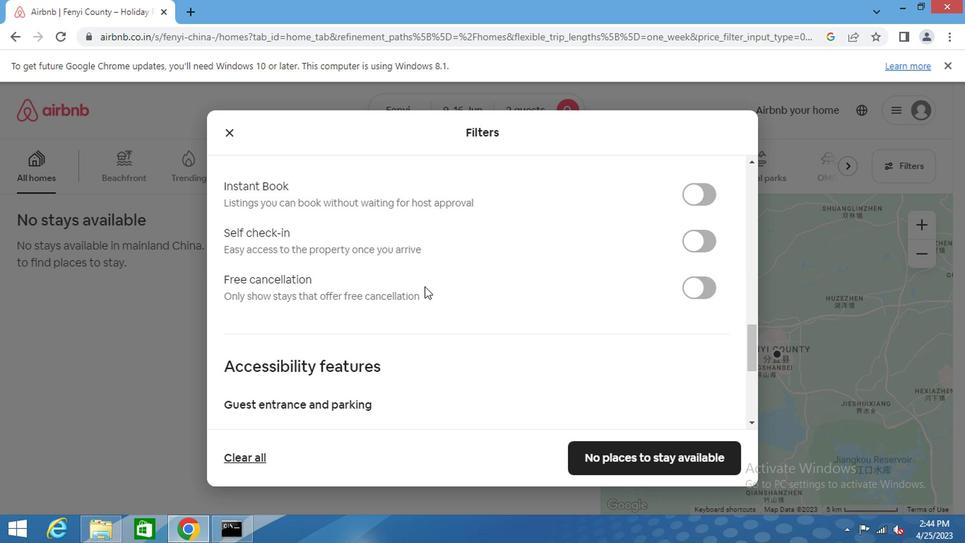 
Action: Mouse moved to (475, 281)
Screenshot: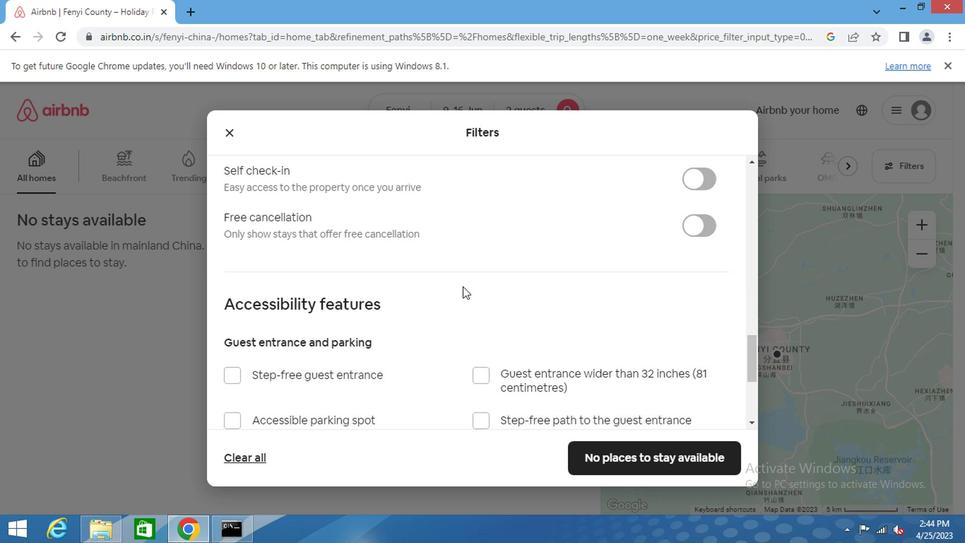 
Action: Mouse scrolled (475, 282) with delta (0, 1)
Screenshot: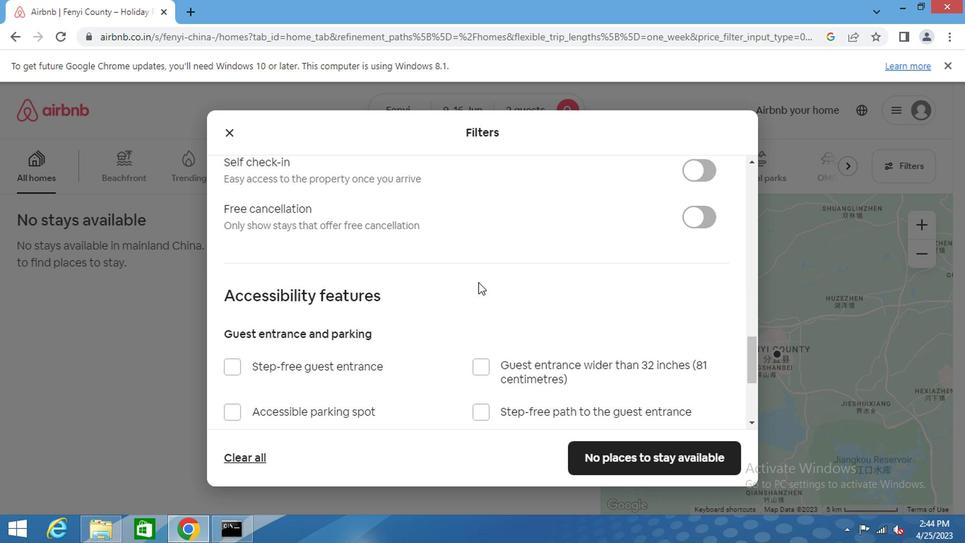 
Action: Mouse moved to (475, 281)
Screenshot: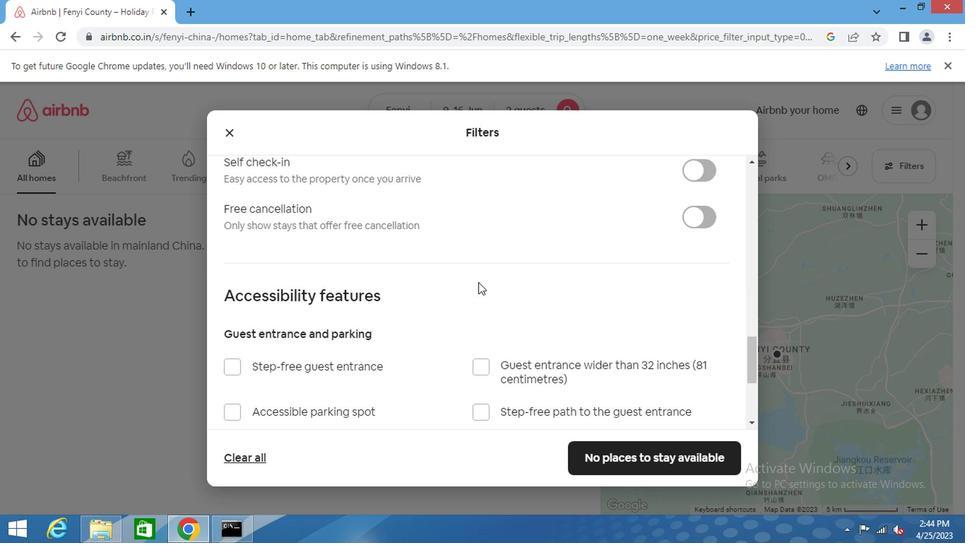 
Action: Mouse scrolled (475, 282) with delta (0, 1)
Screenshot: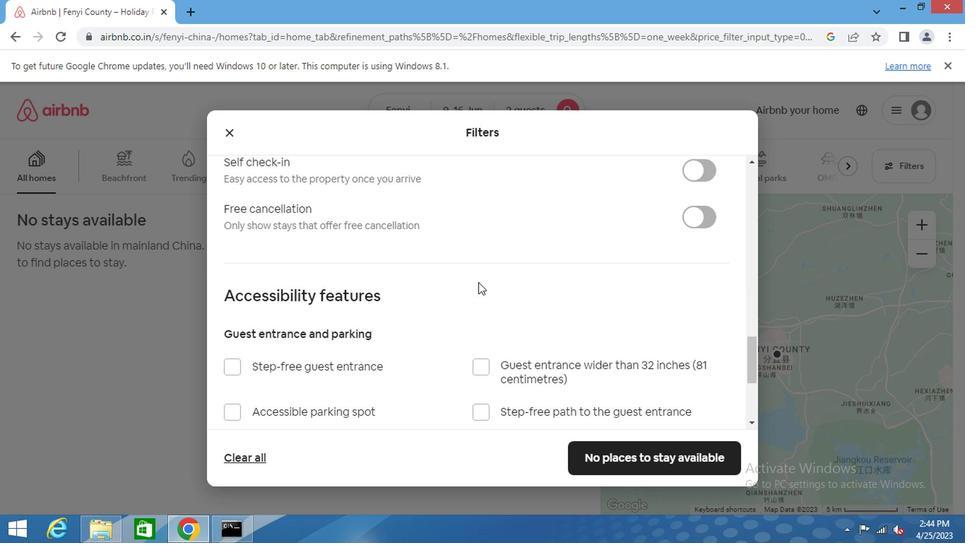 
Action: Mouse moved to (703, 309)
Screenshot: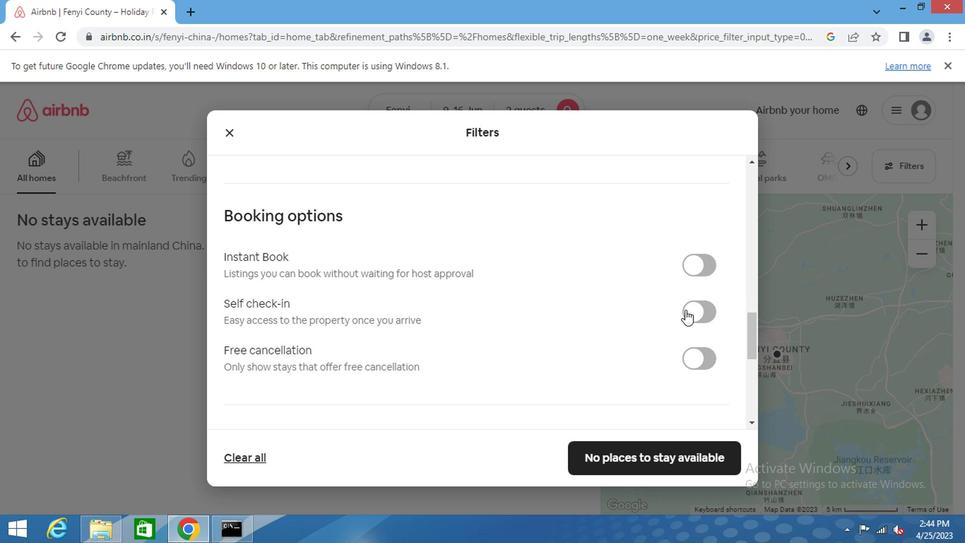 
Action: Mouse pressed left at (703, 309)
Screenshot: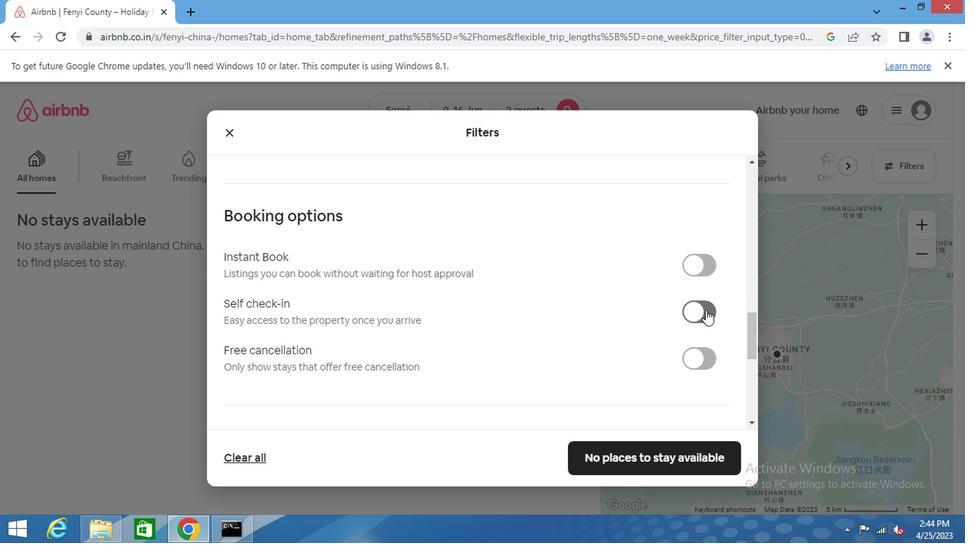 
Action: Mouse moved to (575, 310)
Screenshot: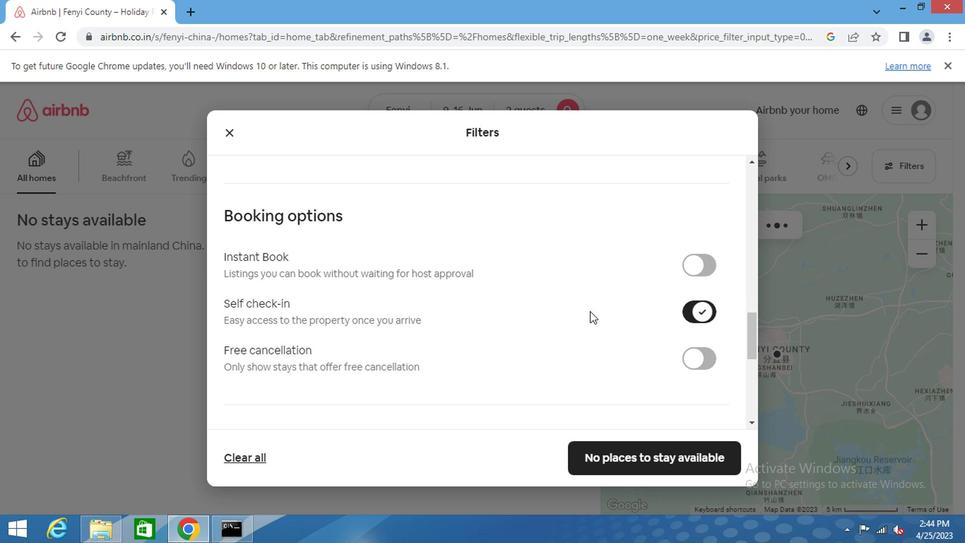 
Action: Mouse scrolled (575, 309) with delta (0, 0)
Screenshot: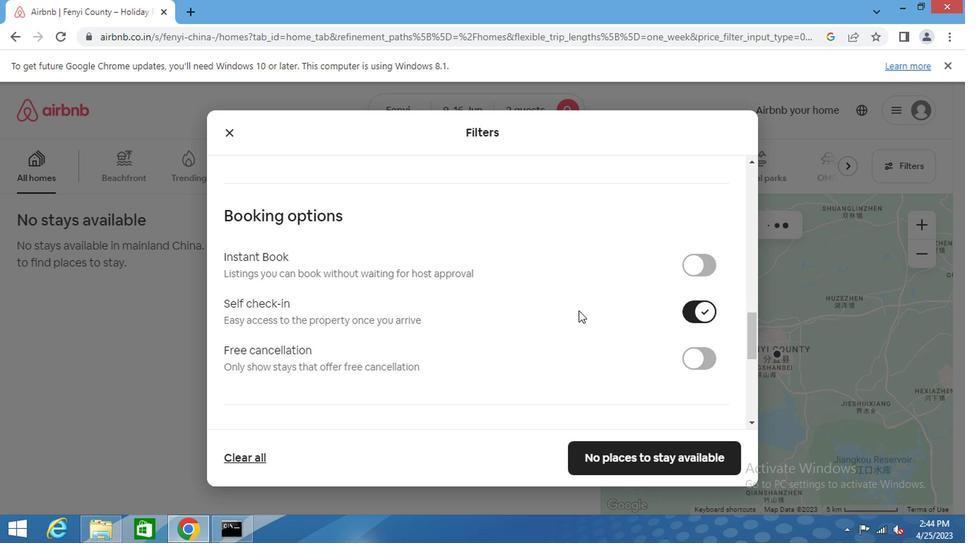 
Action: Mouse scrolled (575, 309) with delta (0, 0)
Screenshot: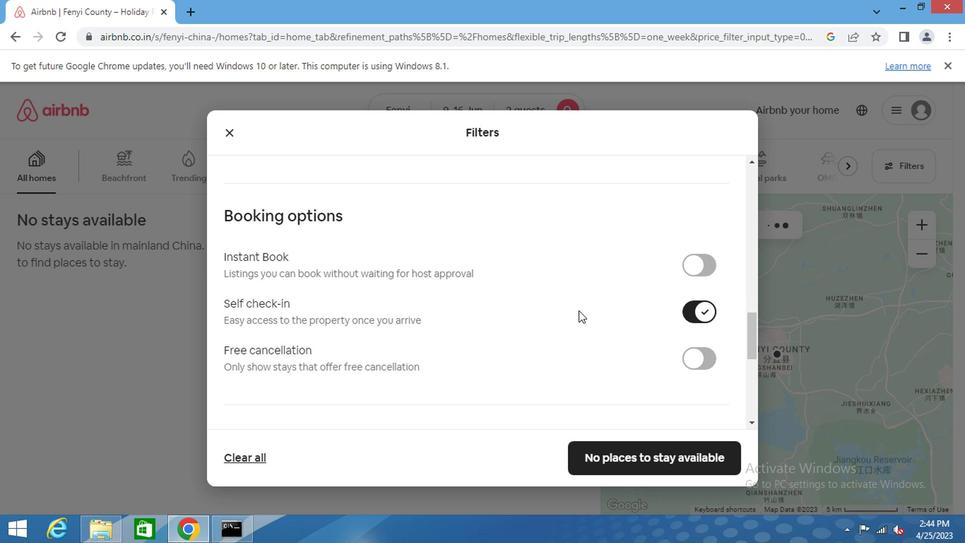 
Action: Mouse scrolled (575, 309) with delta (0, 0)
Screenshot: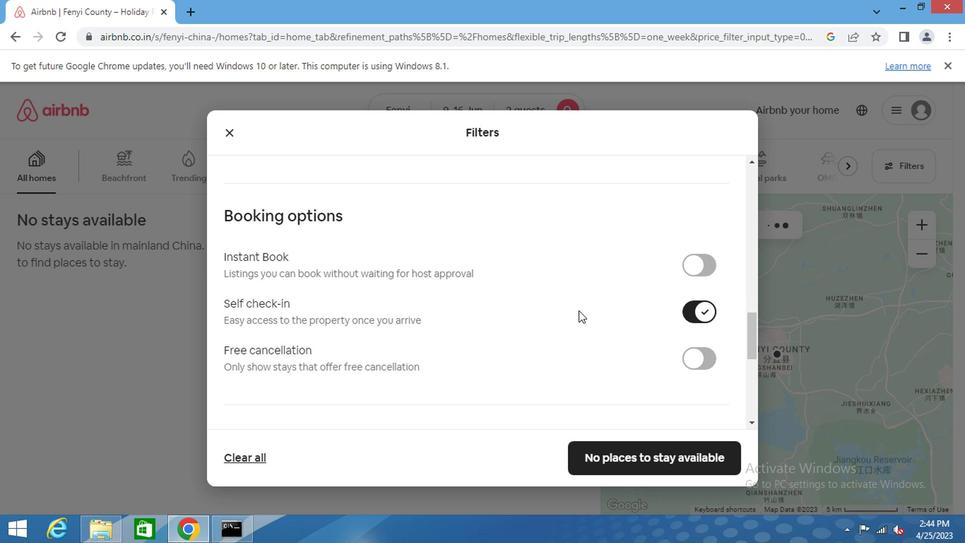 
Action: Mouse scrolled (575, 309) with delta (0, 0)
Screenshot: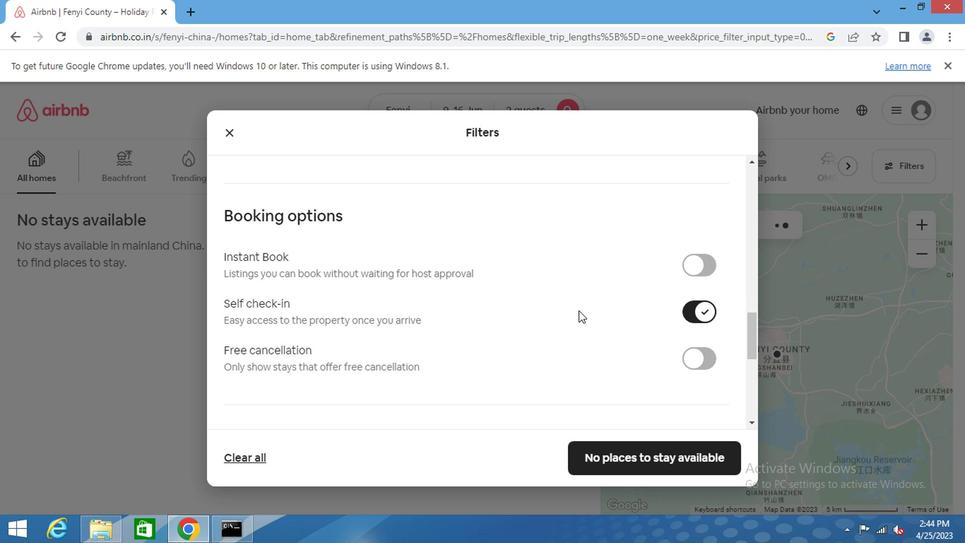 
Action: Mouse scrolled (575, 309) with delta (0, 0)
Screenshot: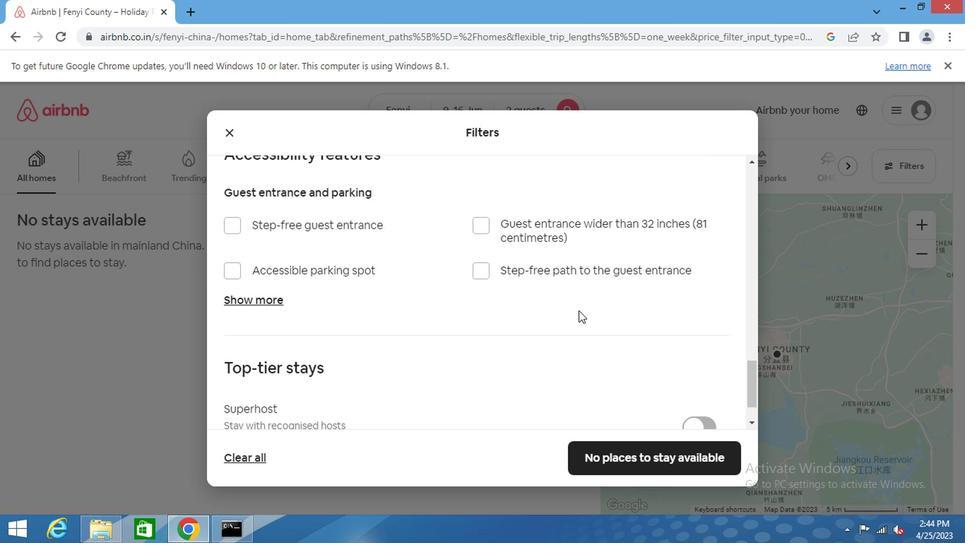 
Action: Mouse scrolled (575, 309) with delta (0, 0)
Screenshot: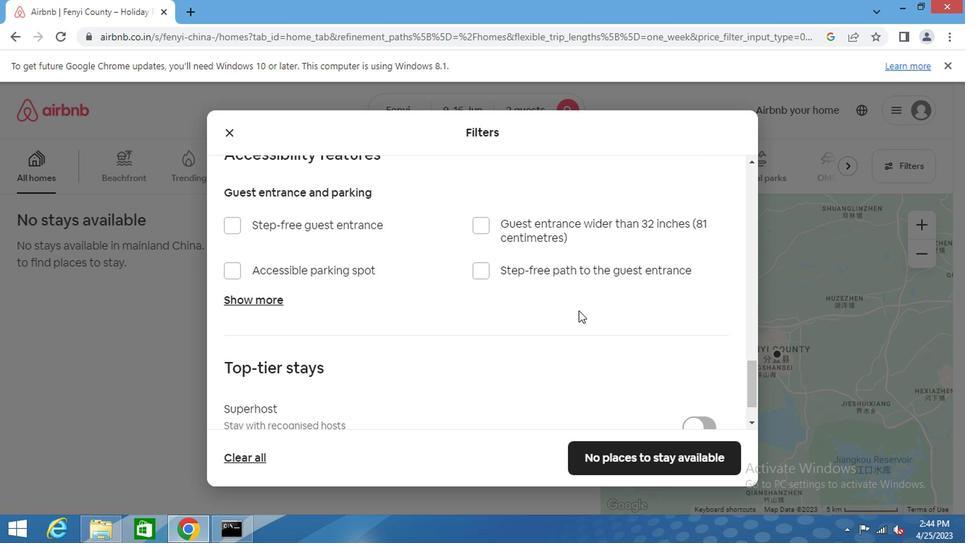 
Action: Mouse scrolled (575, 309) with delta (0, 0)
Screenshot: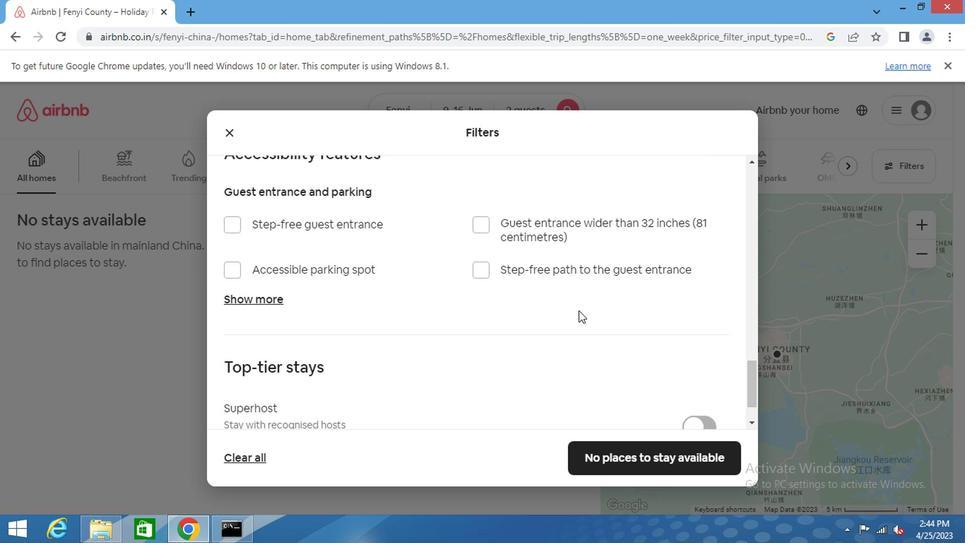 
Action: Mouse scrolled (575, 309) with delta (0, 0)
Screenshot: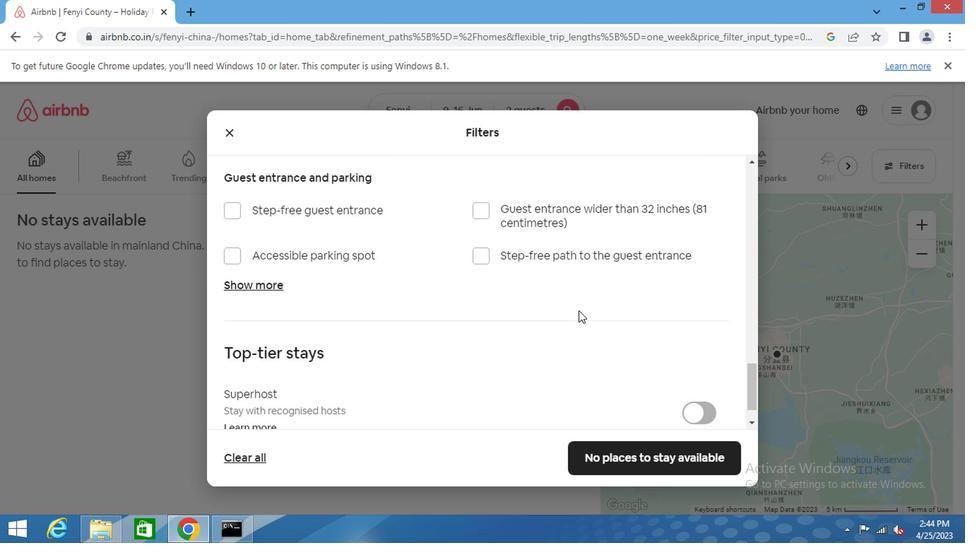 
Action: Mouse moved to (672, 455)
Screenshot: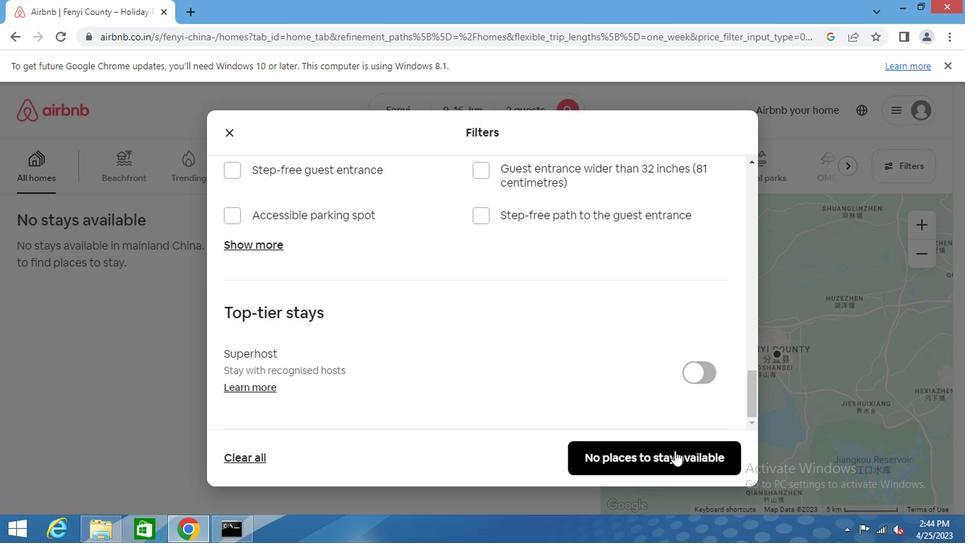 
Action: Mouse pressed left at (672, 455)
Screenshot: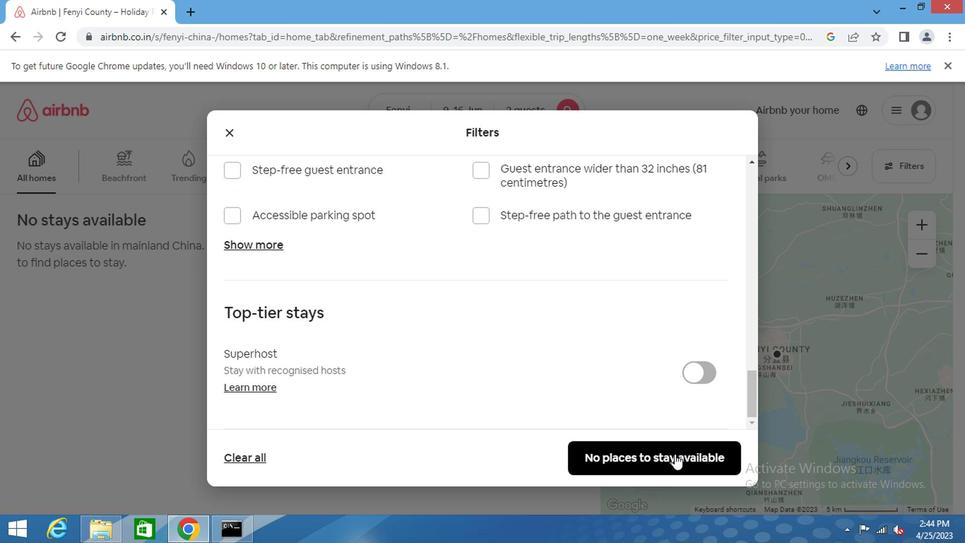 
